 Task: Create a sub task Gather and Analyse Requirements for the task  Develop a new online tool for online customer feedback in the project ArtisanTech , assign it to team member softage.5@softage.net and update the status of the sub task to  Off Track , set the priority of the sub task to High
Action: Mouse moved to (69, 286)
Screenshot: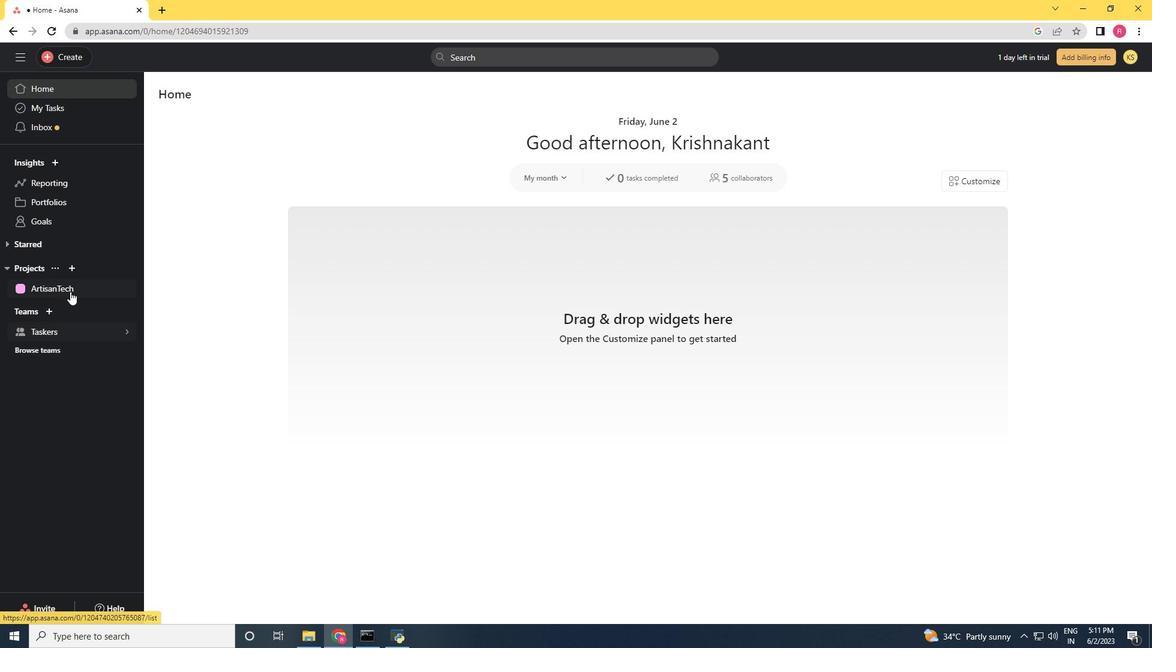
Action: Mouse pressed left at (69, 286)
Screenshot: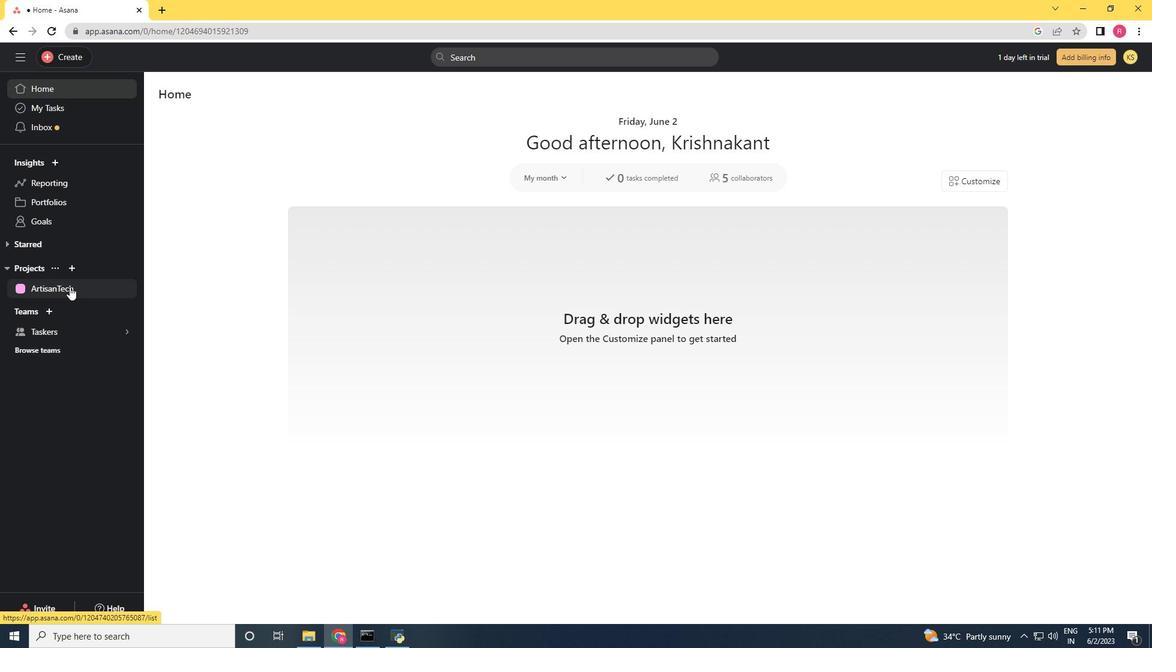 
Action: Mouse moved to (255, 364)
Screenshot: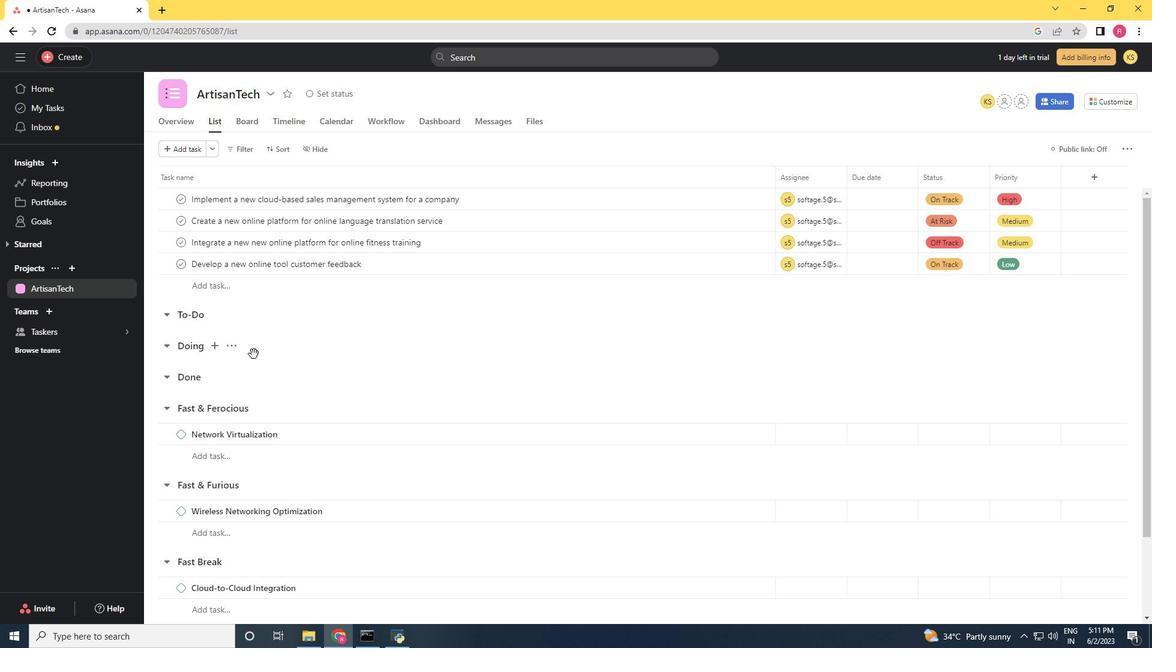 
Action: Mouse scrolled (255, 364) with delta (0, 0)
Screenshot: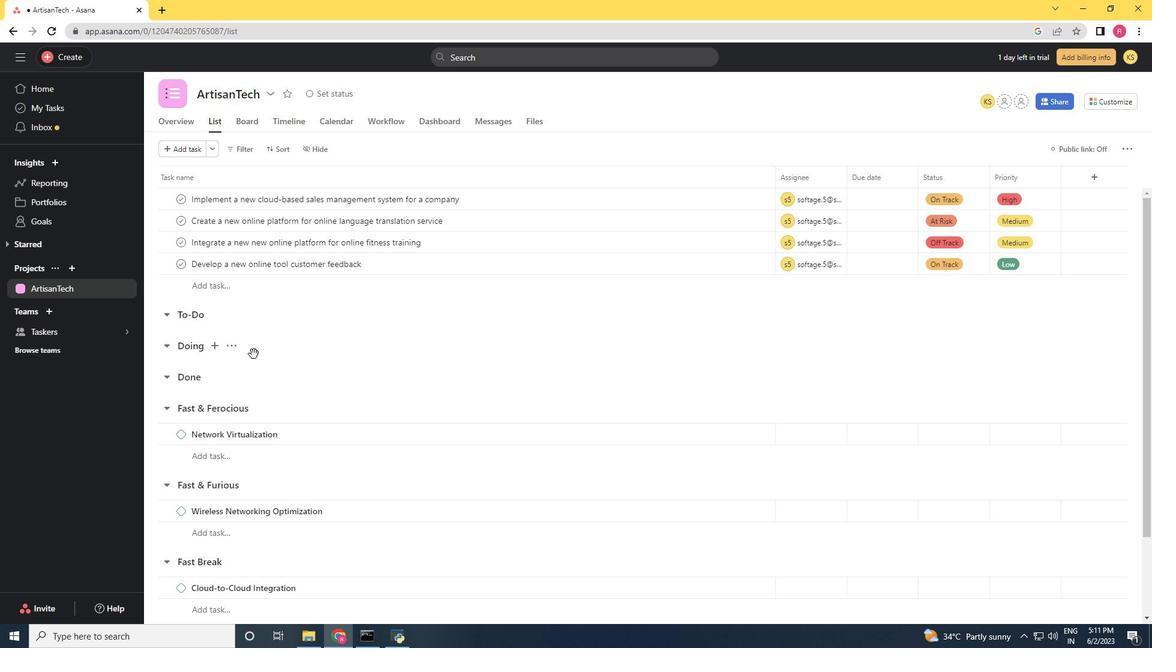 
Action: Mouse moved to (264, 381)
Screenshot: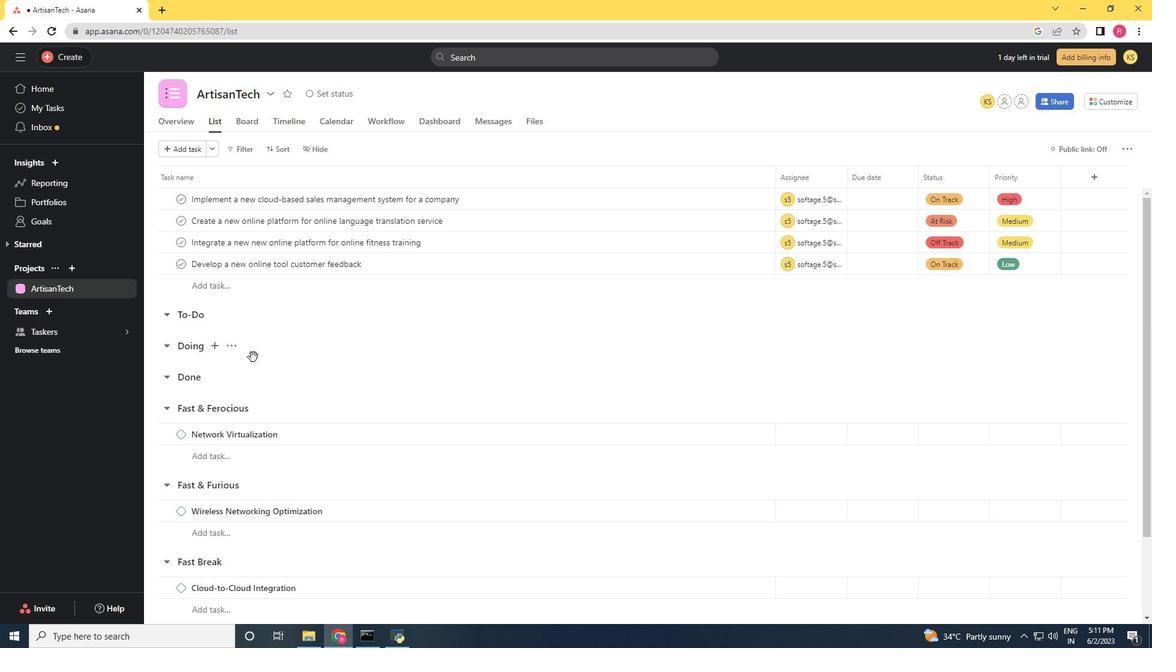 
Action: Mouse scrolled (264, 381) with delta (0, 0)
Screenshot: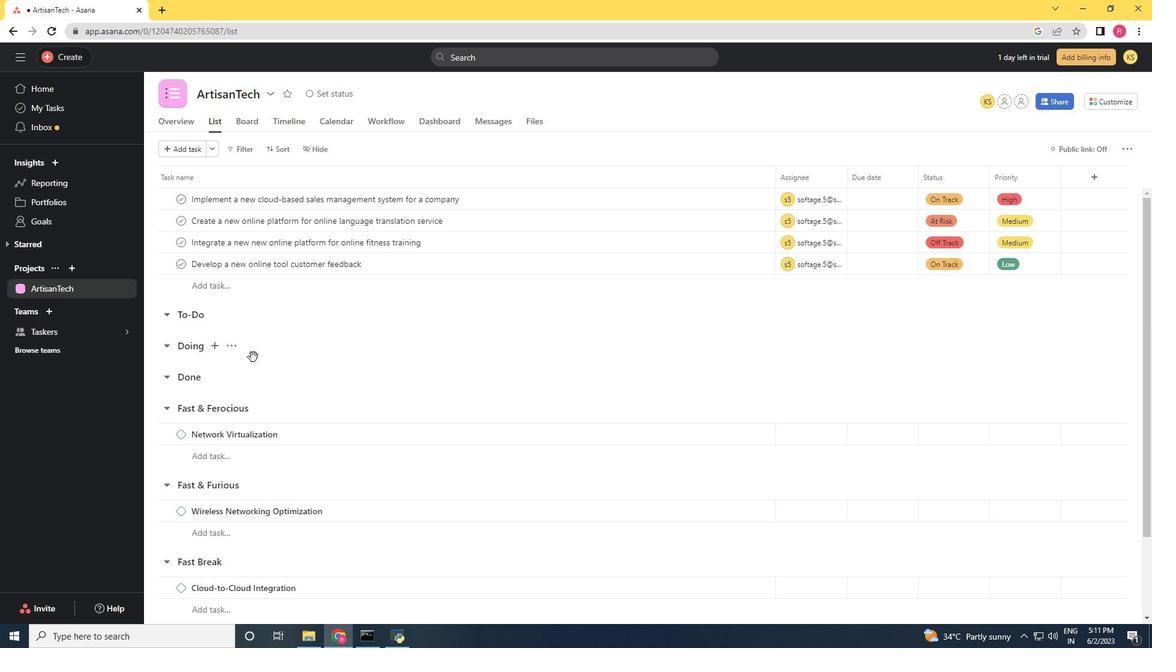 
Action: Mouse moved to (273, 396)
Screenshot: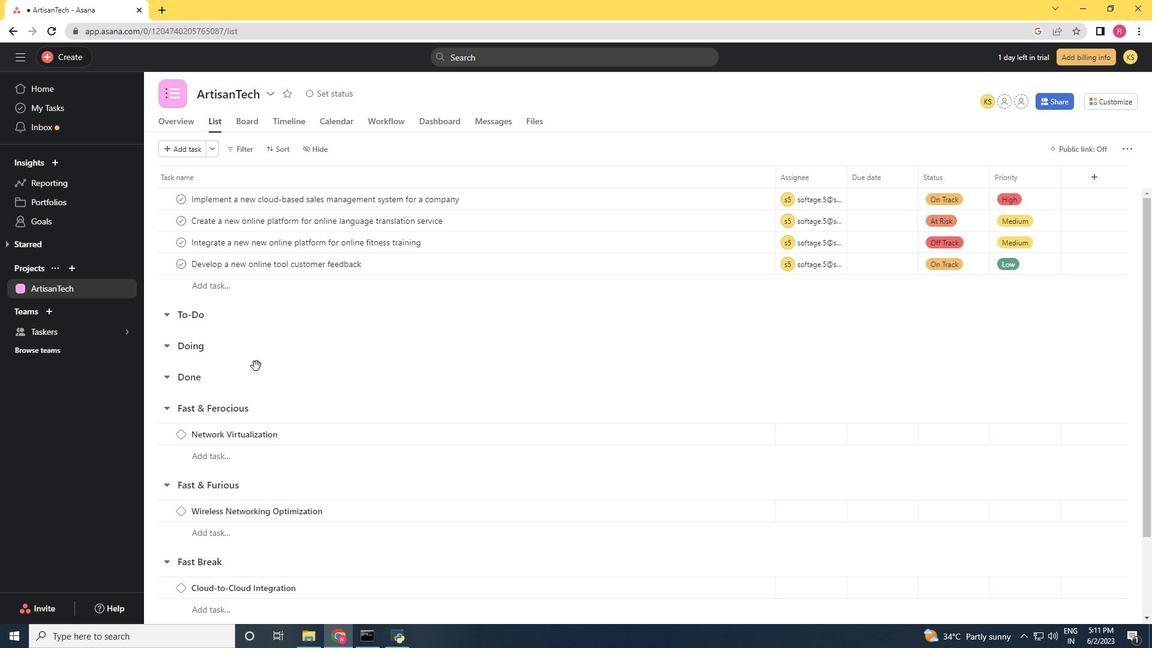 
Action: Mouse scrolled (273, 396) with delta (0, 0)
Screenshot: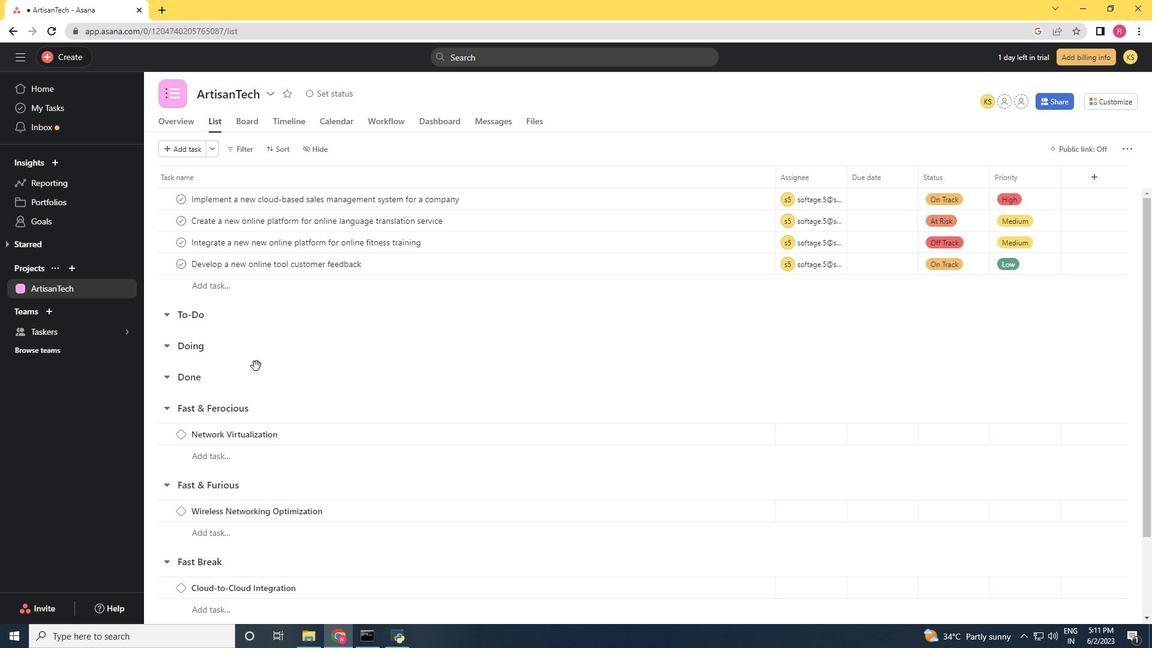 
Action: Mouse moved to (276, 405)
Screenshot: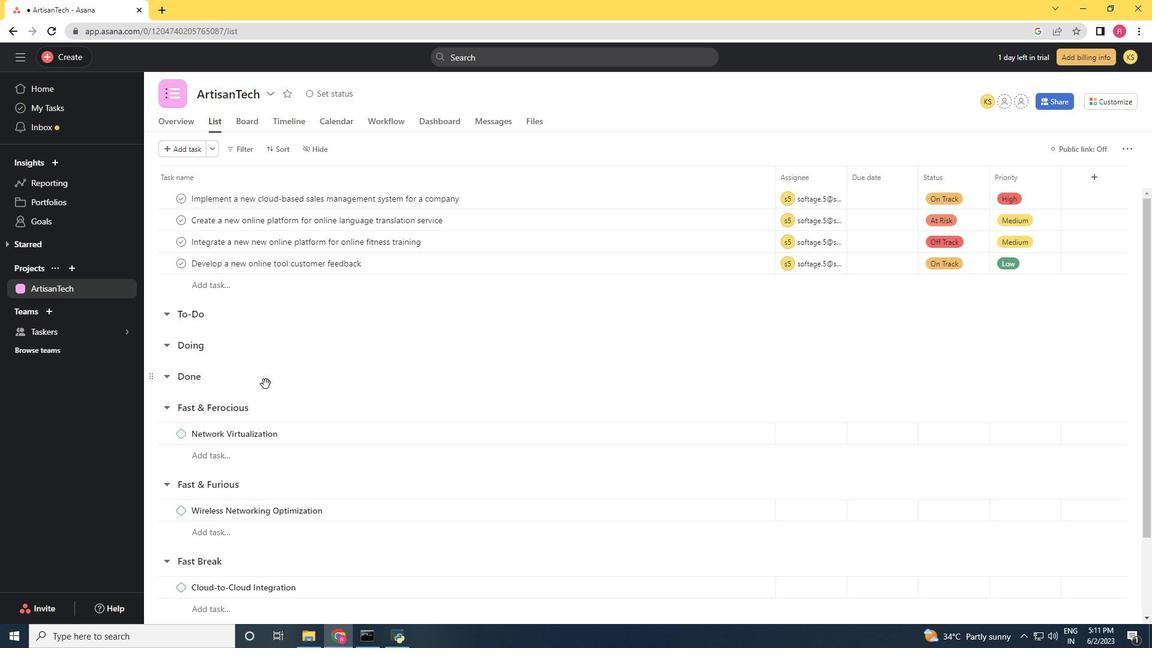 
Action: Mouse scrolled (276, 405) with delta (0, 0)
Screenshot: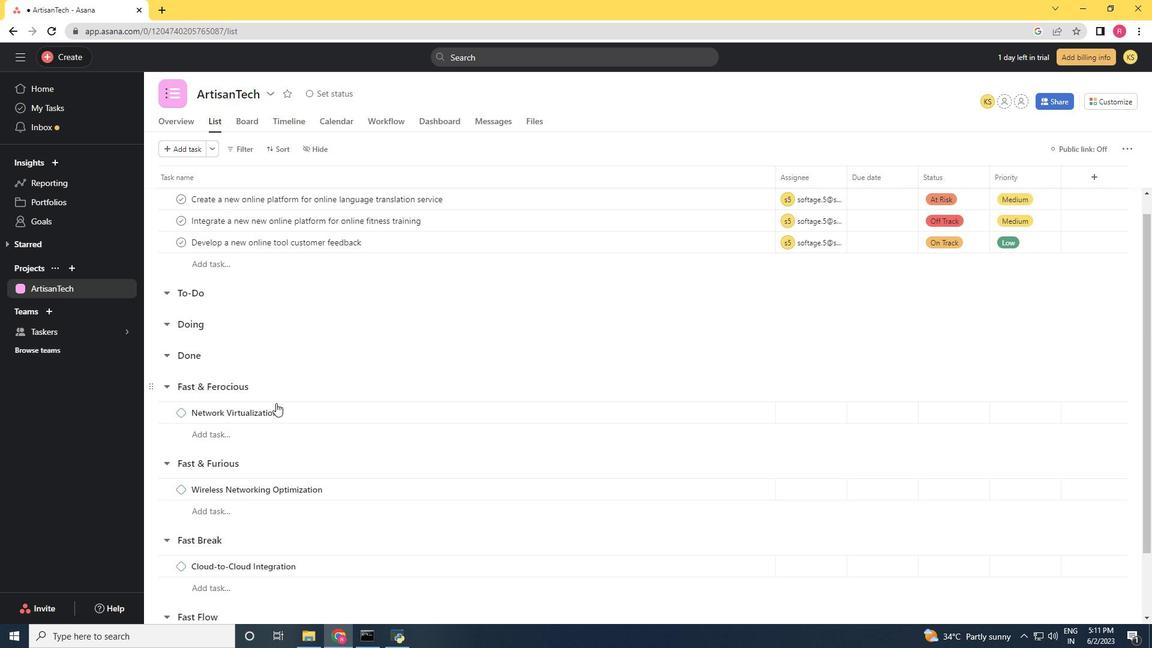 
Action: Mouse moved to (277, 412)
Screenshot: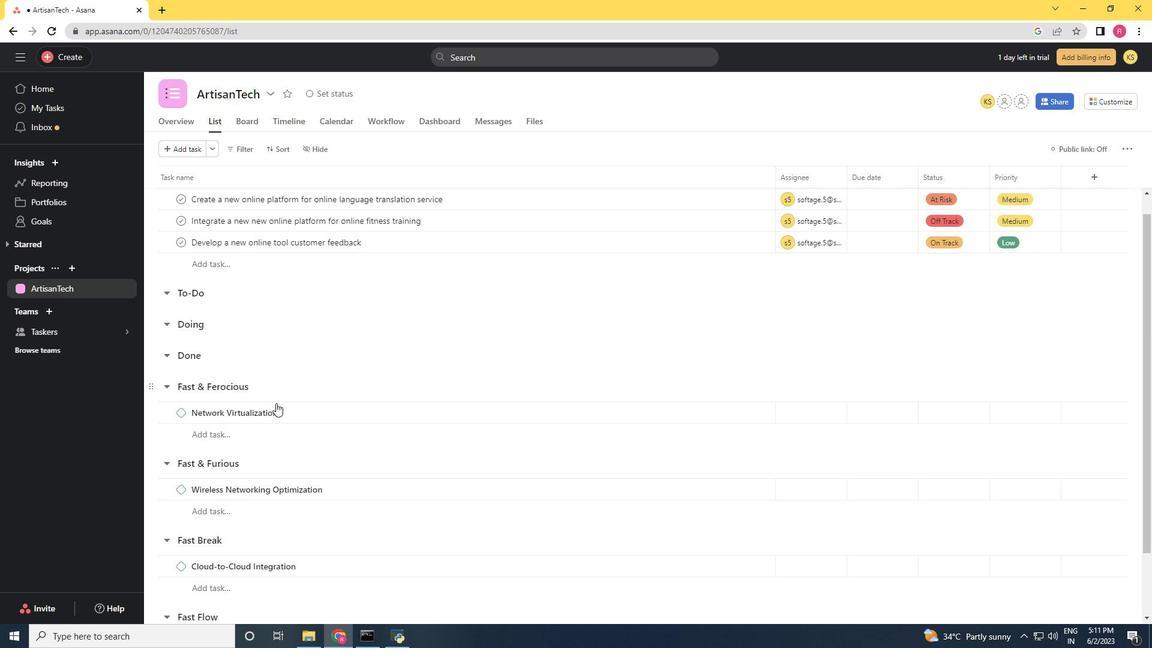 
Action: Mouse scrolled (277, 412) with delta (0, 0)
Screenshot: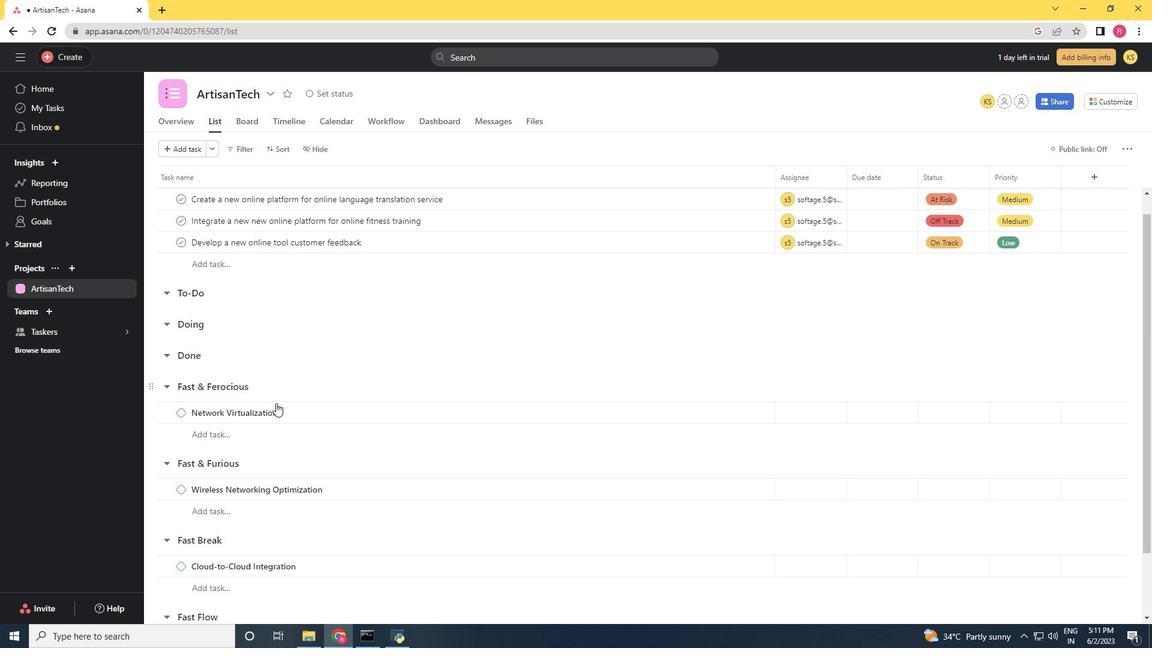 
Action: Mouse moved to (248, 470)
Screenshot: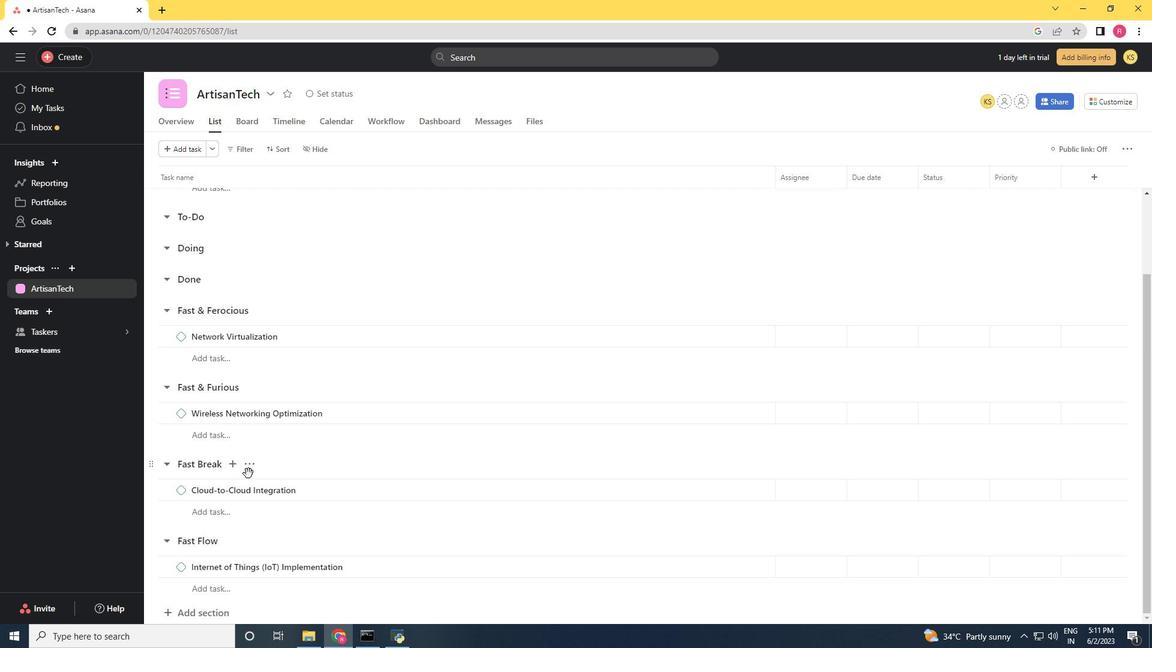 
Action: Mouse scrolled (248, 471) with delta (0, 0)
Screenshot: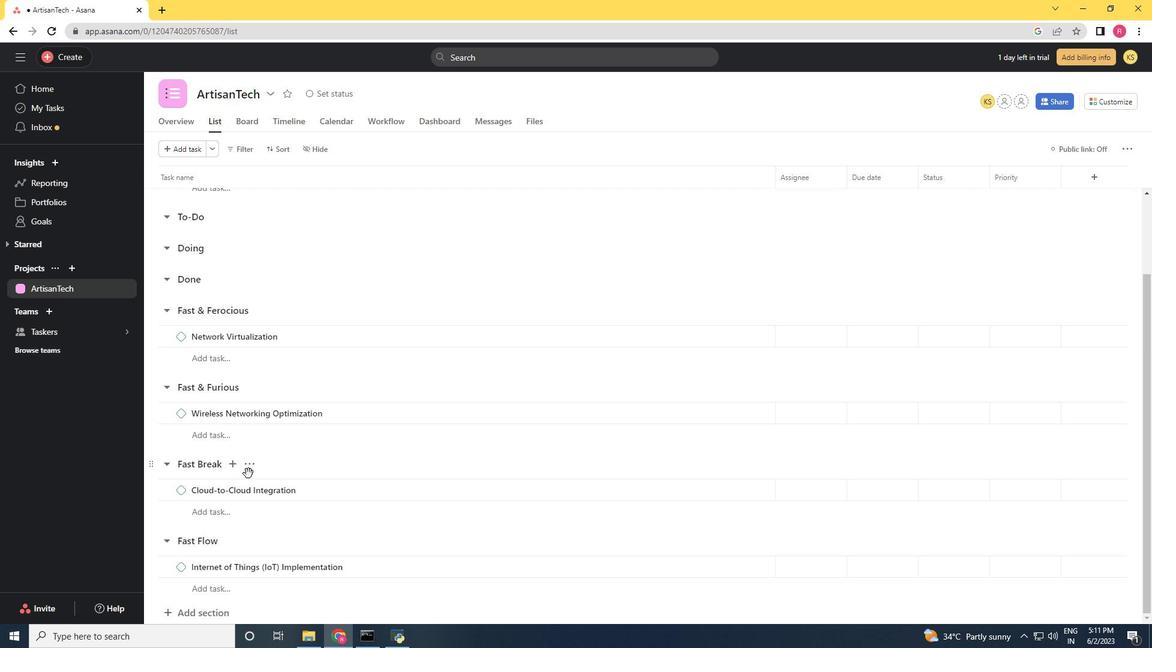 
Action: Mouse moved to (250, 465)
Screenshot: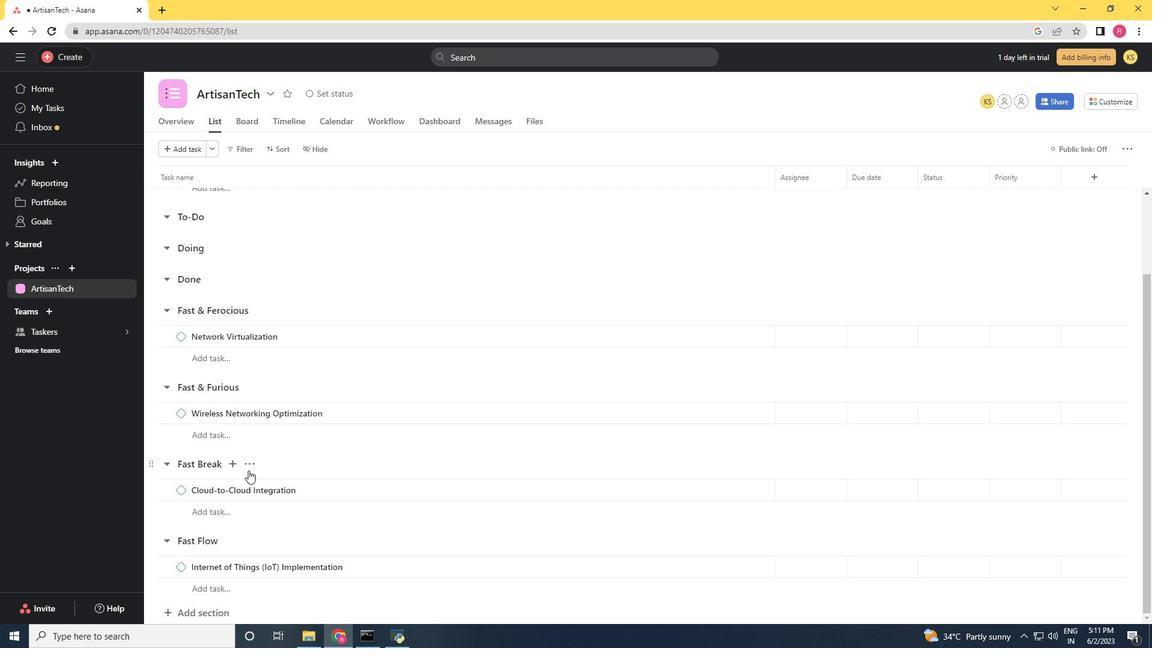 
Action: Mouse scrolled (248, 470) with delta (0, 0)
Screenshot: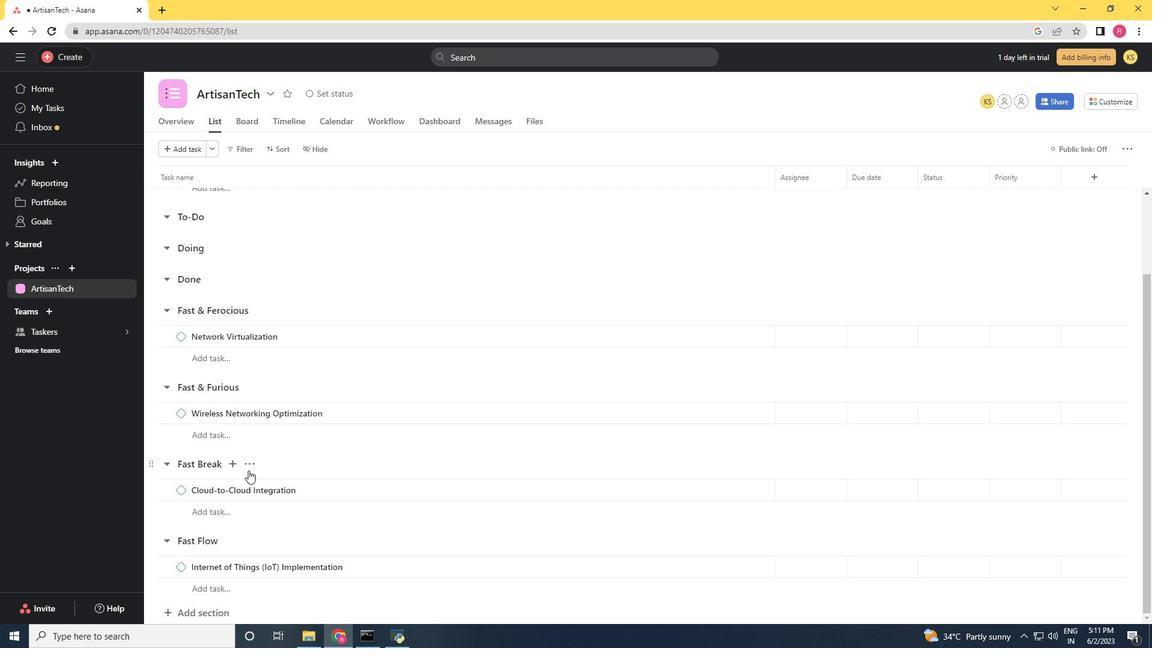 
Action: Mouse moved to (252, 459)
Screenshot: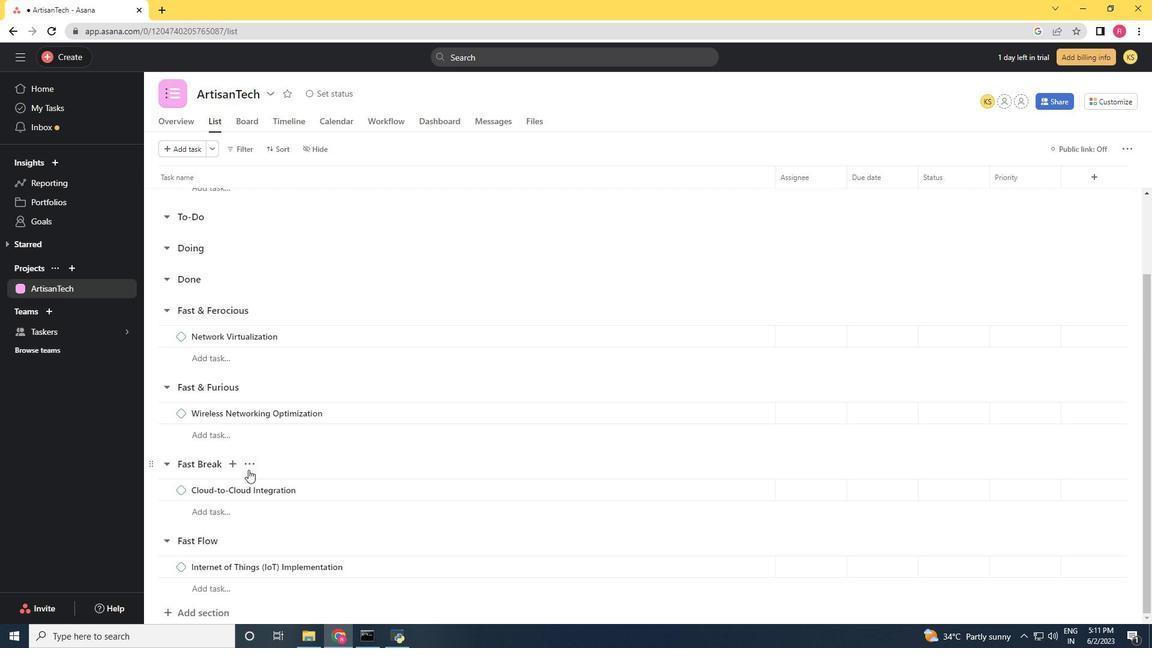 
Action: Mouse scrolled (248, 469) with delta (0, 0)
Screenshot: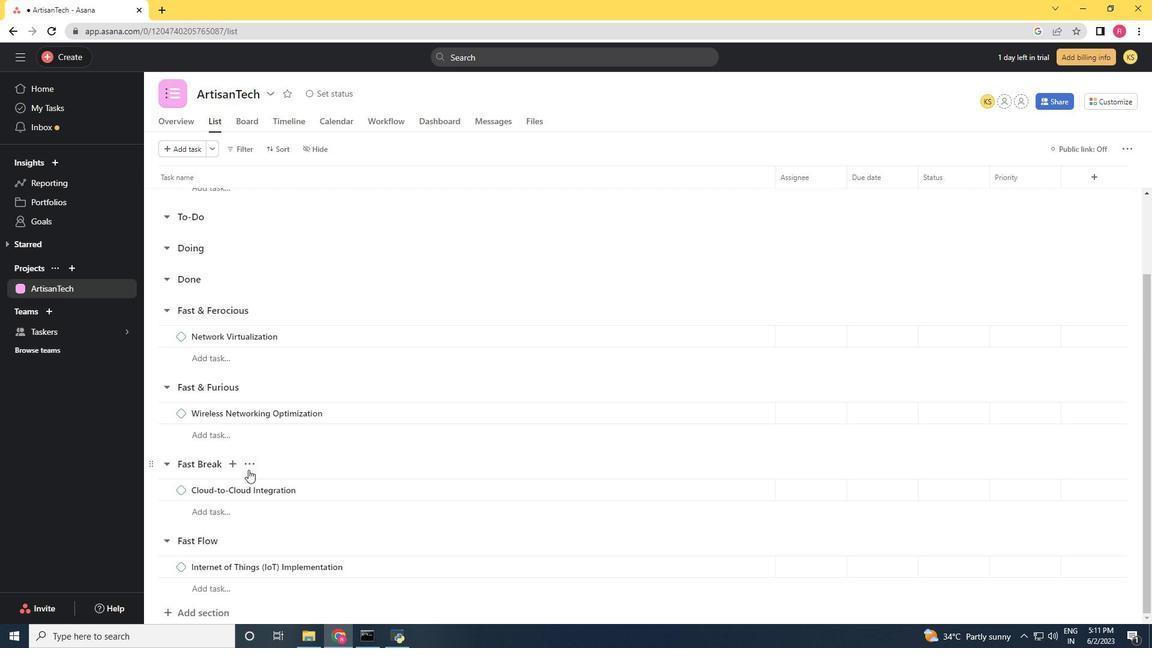 
Action: Mouse moved to (258, 450)
Screenshot: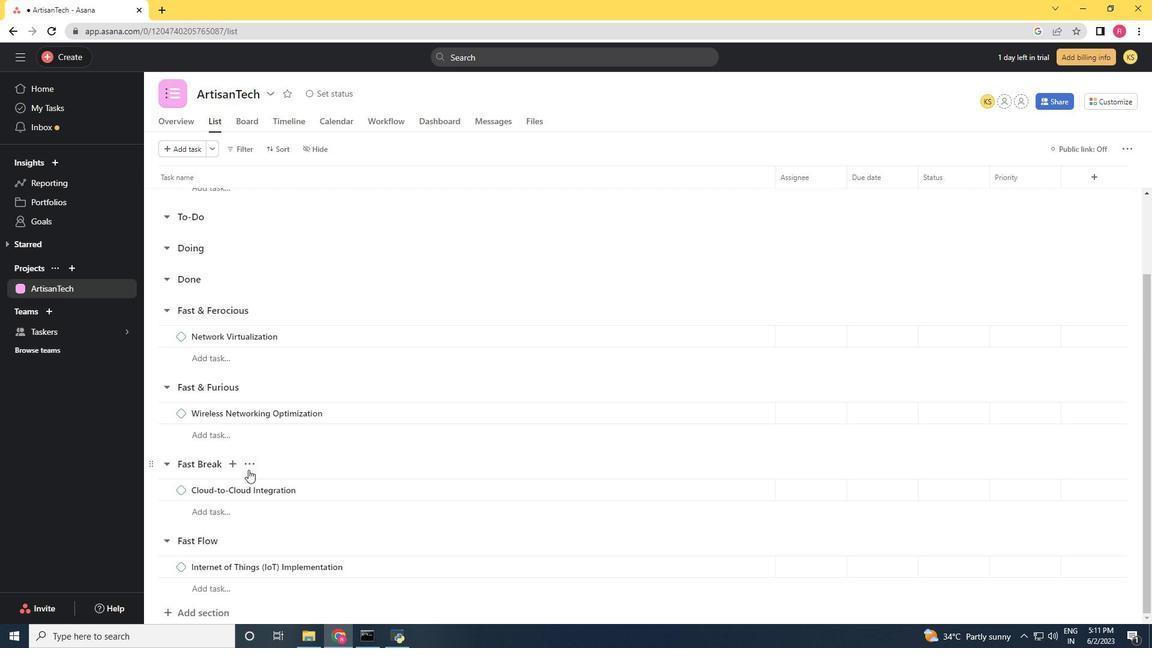
Action: Mouse scrolled (250, 465) with delta (0, 0)
Screenshot: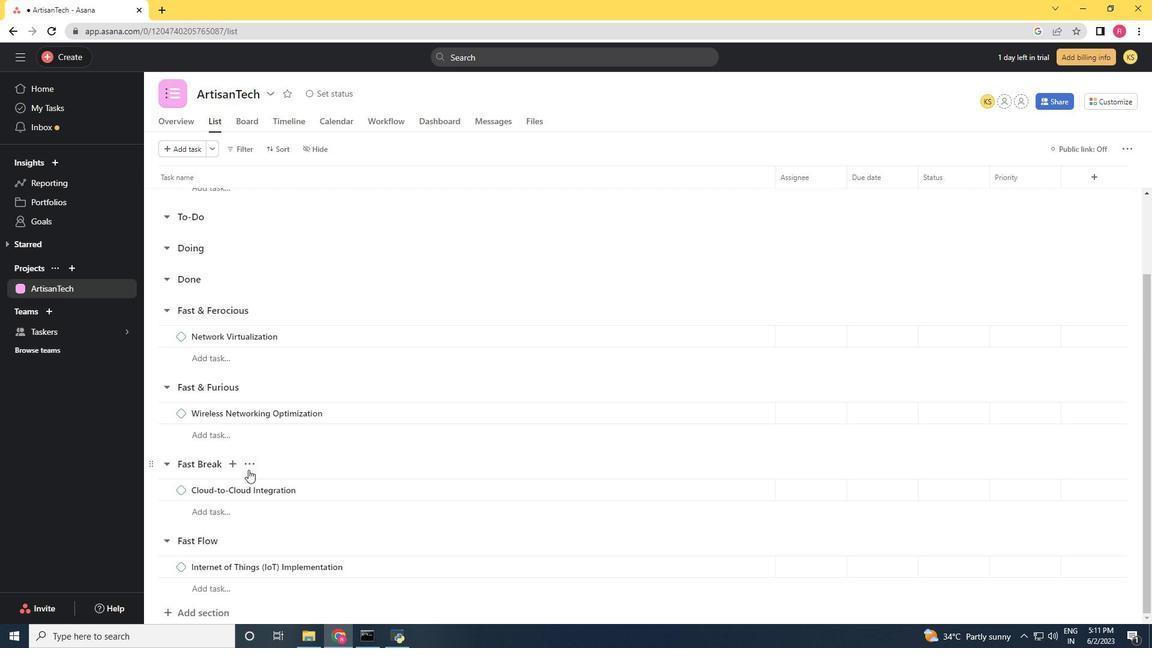 
Action: Mouse moved to (446, 270)
Screenshot: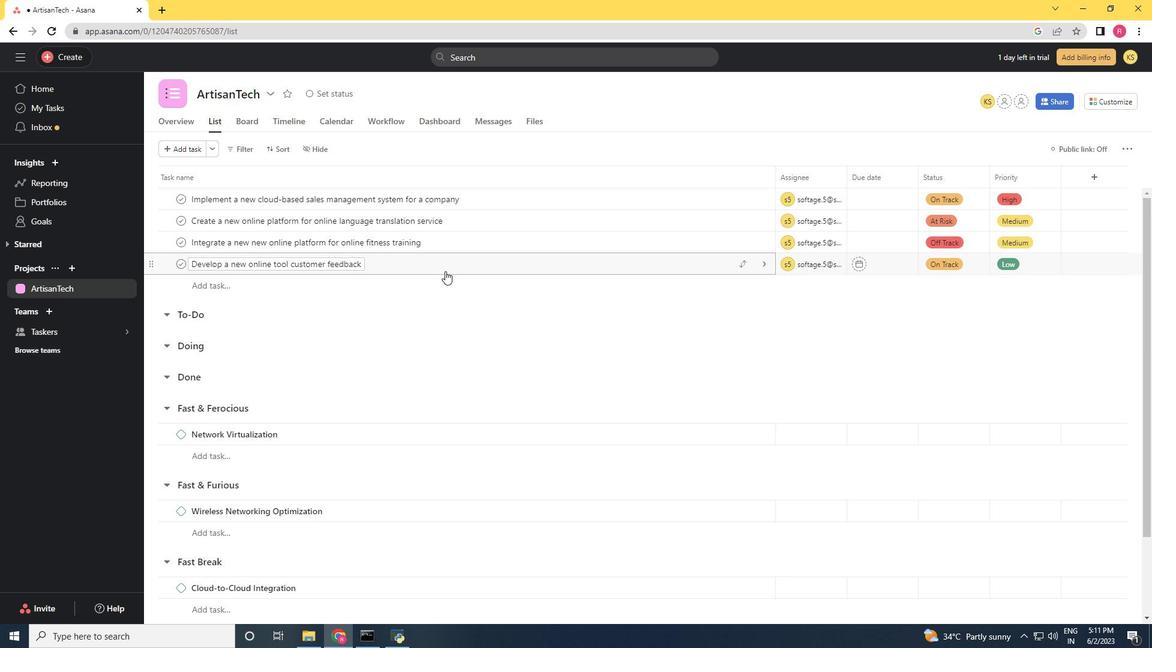 
Action: Mouse pressed left at (446, 270)
Screenshot: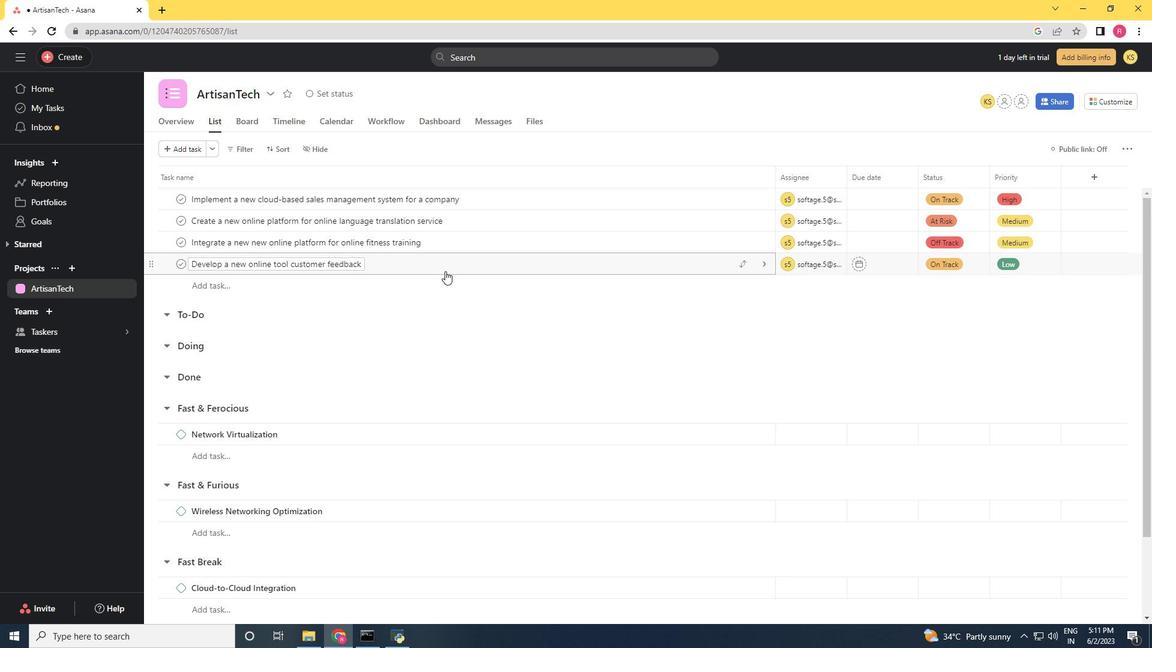 
Action: Mouse moved to (847, 372)
Screenshot: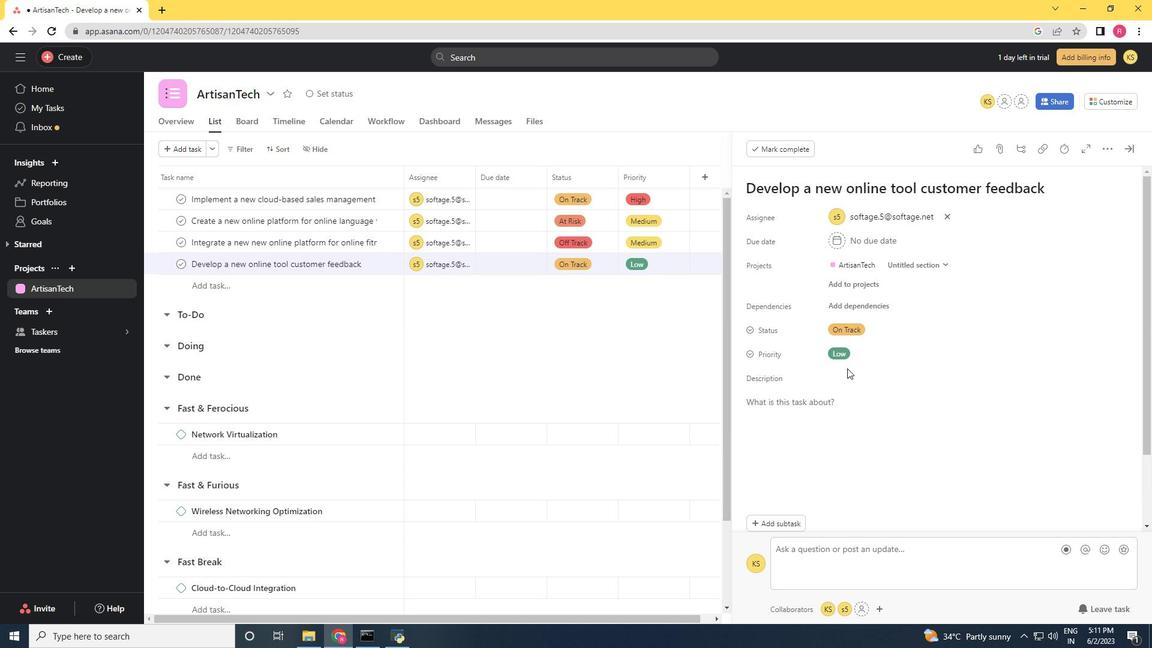 
Action: Mouse scrolled (847, 372) with delta (0, 0)
Screenshot: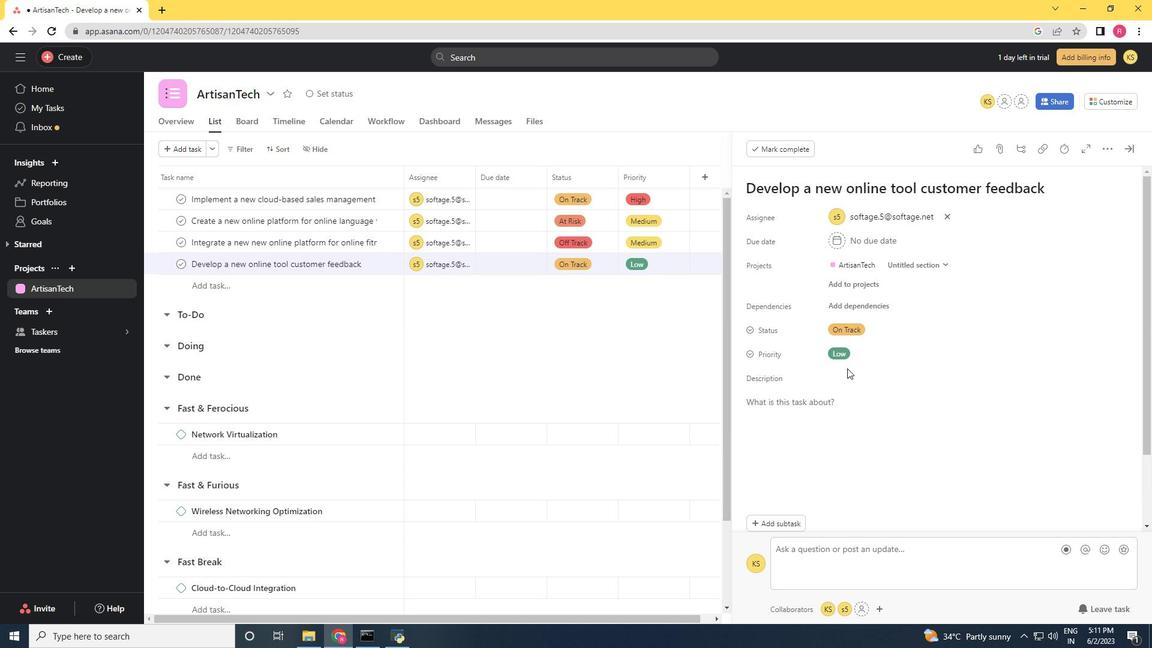 
Action: Mouse moved to (847, 373)
Screenshot: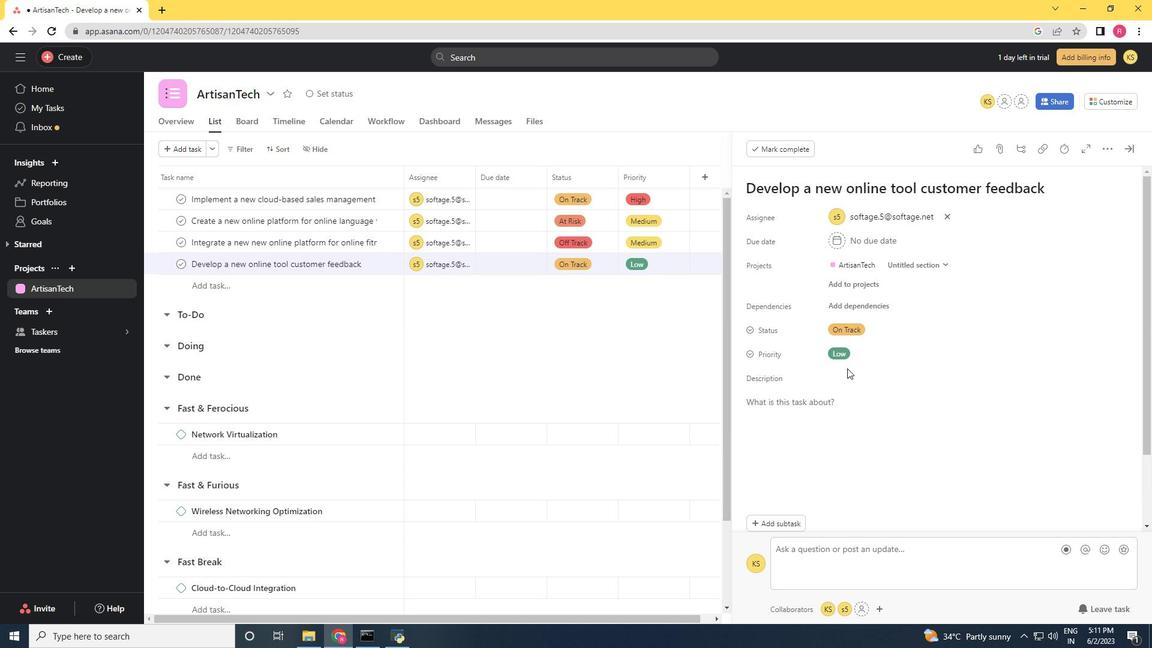 
Action: Mouse scrolled (847, 372) with delta (0, 0)
Screenshot: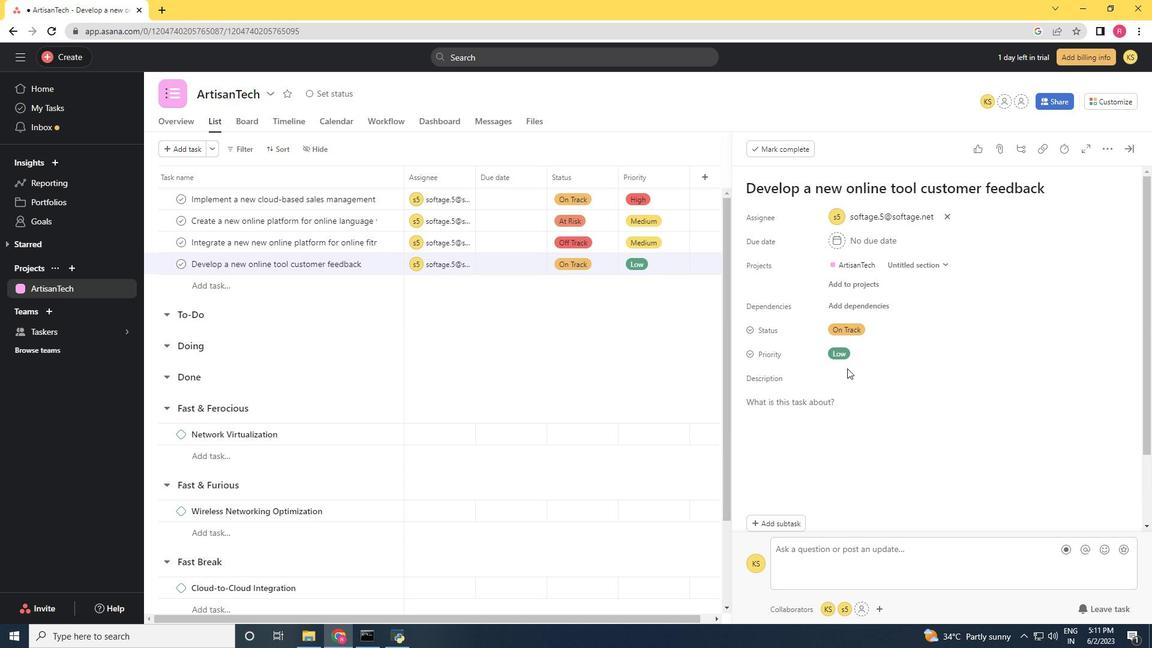 
Action: Mouse scrolled (847, 372) with delta (0, 0)
Screenshot: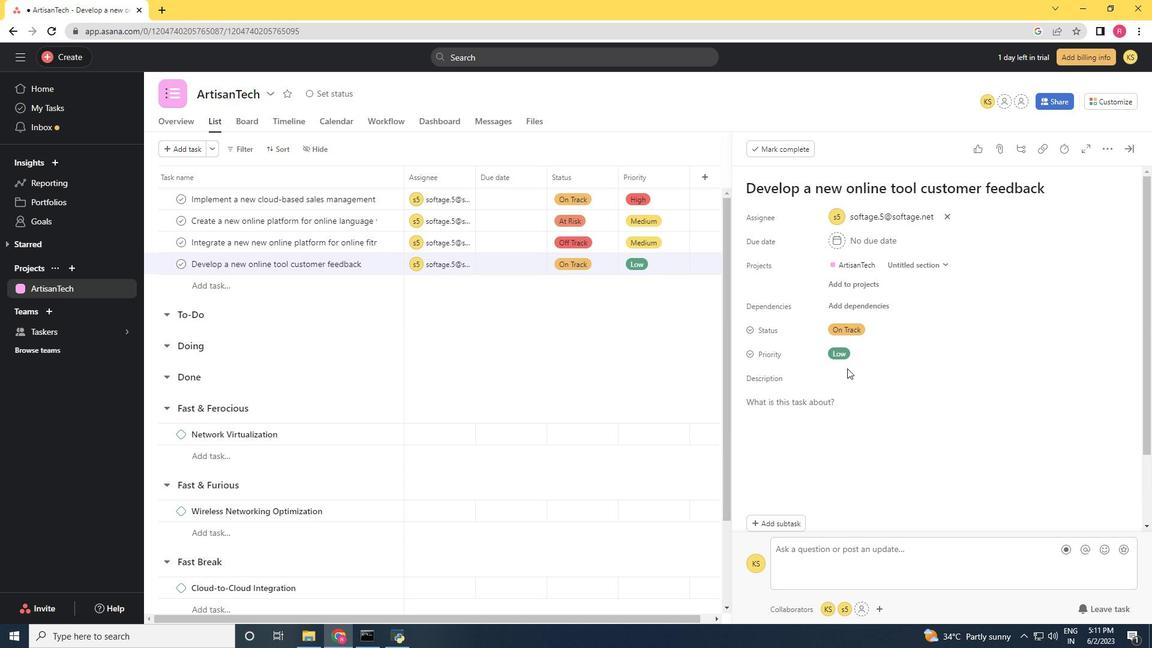 
Action: Mouse scrolled (847, 372) with delta (0, 0)
Screenshot: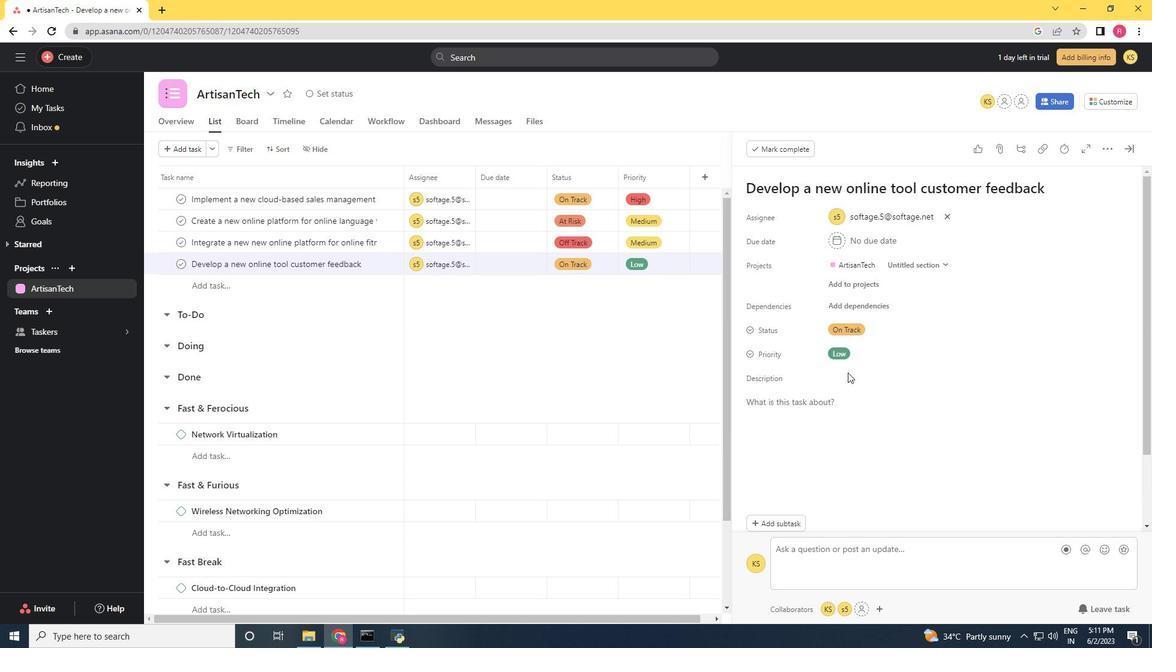 
Action: Mouse moved to (791, 438)
Screenshot: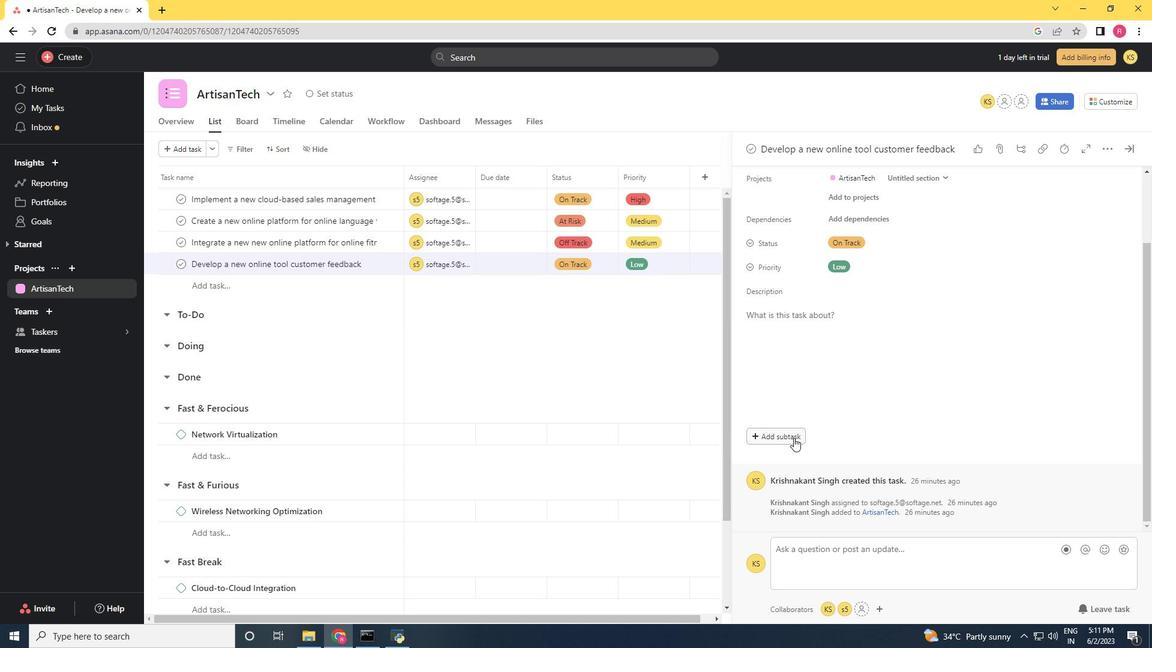 
Action: Mouse pressed left at (791, 438)
Screenshot: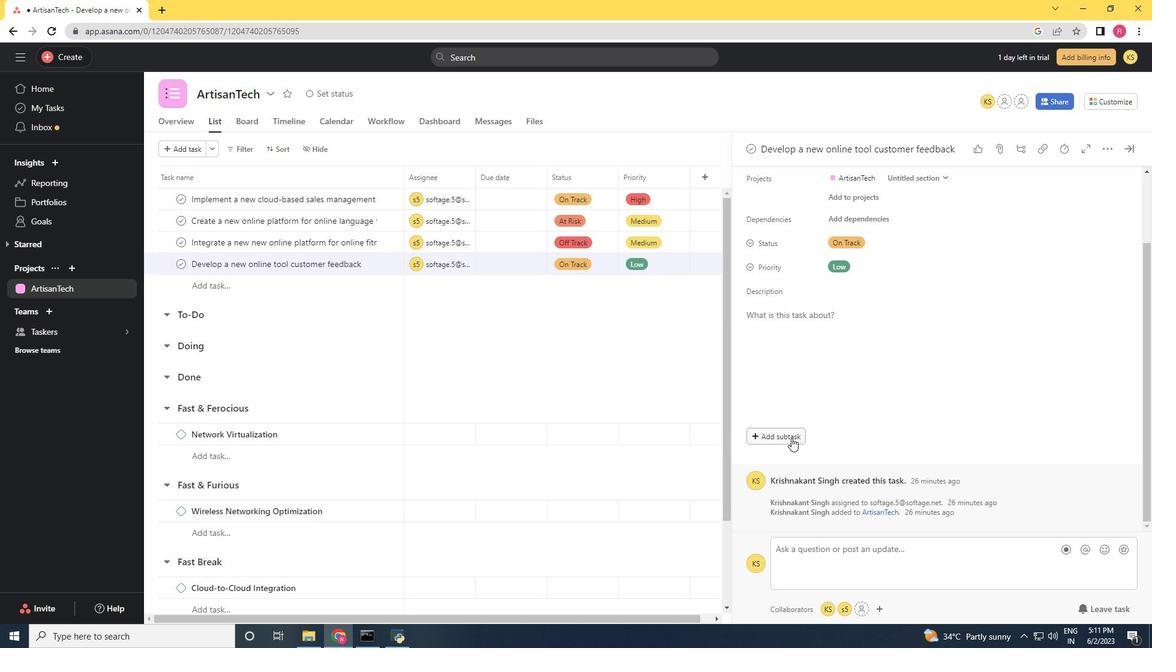 
Action: Mouse moved to (763, 429)
Screenshot: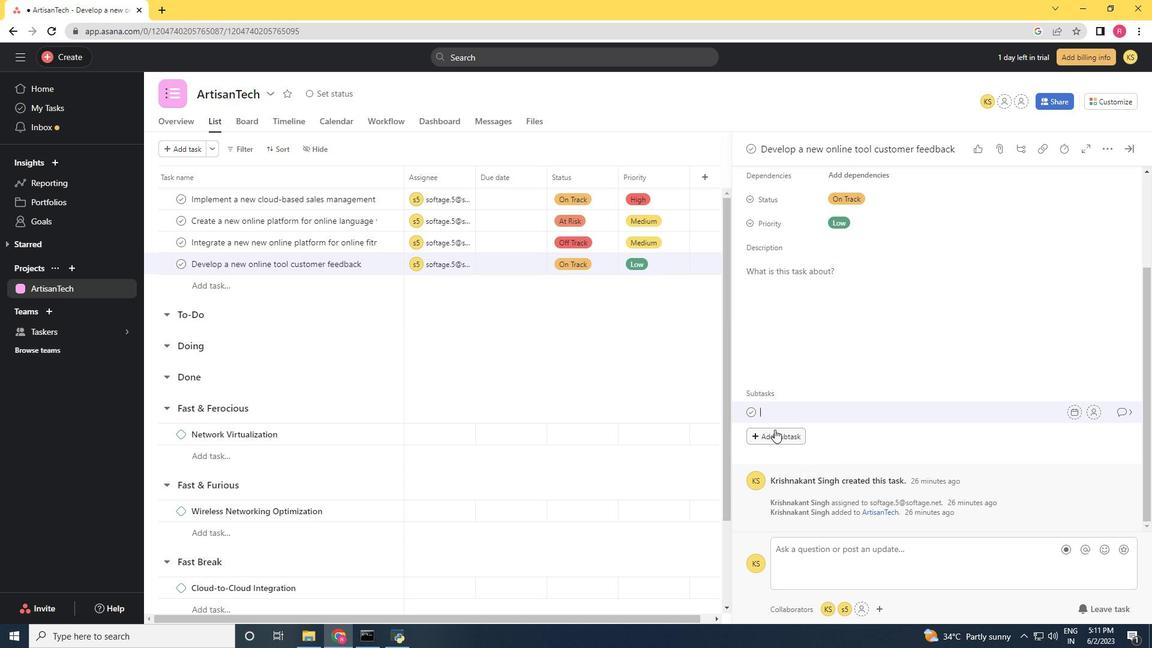 
Action: Key pressed <Key.shift>Gather<Key.space>and<Key.space><Key.shift><Key.shift><Key.shift>Analyse<Key.space><Key.shift>Requirements
Screenshot: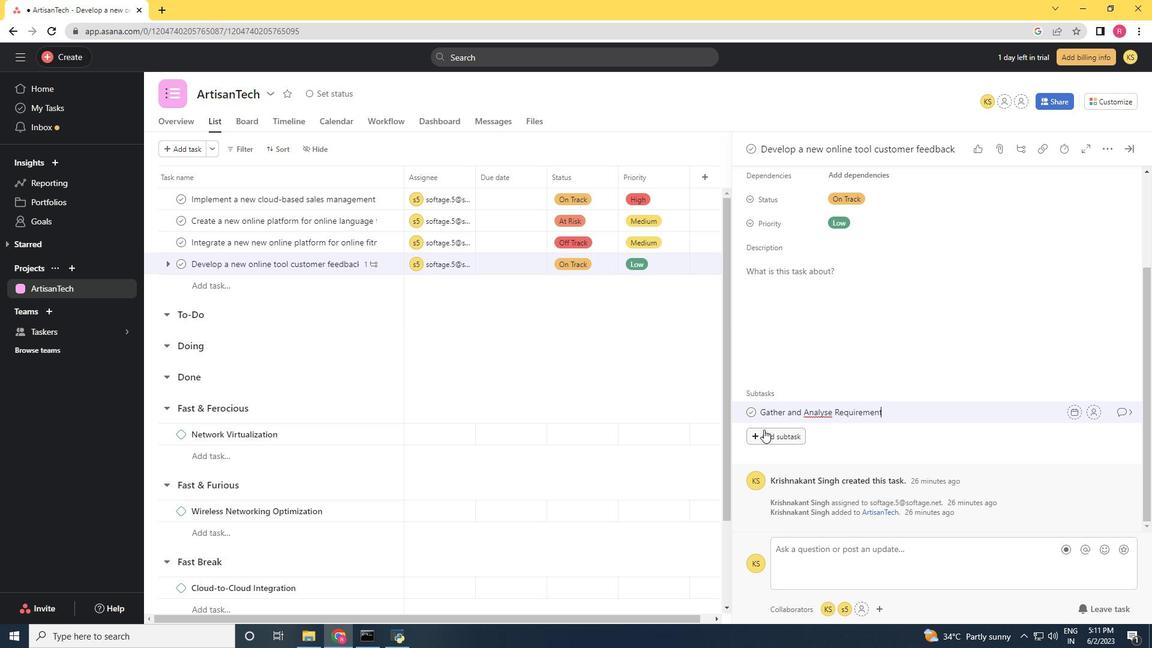 
Action: Mouse moved to (1091, 414)
Screenshot: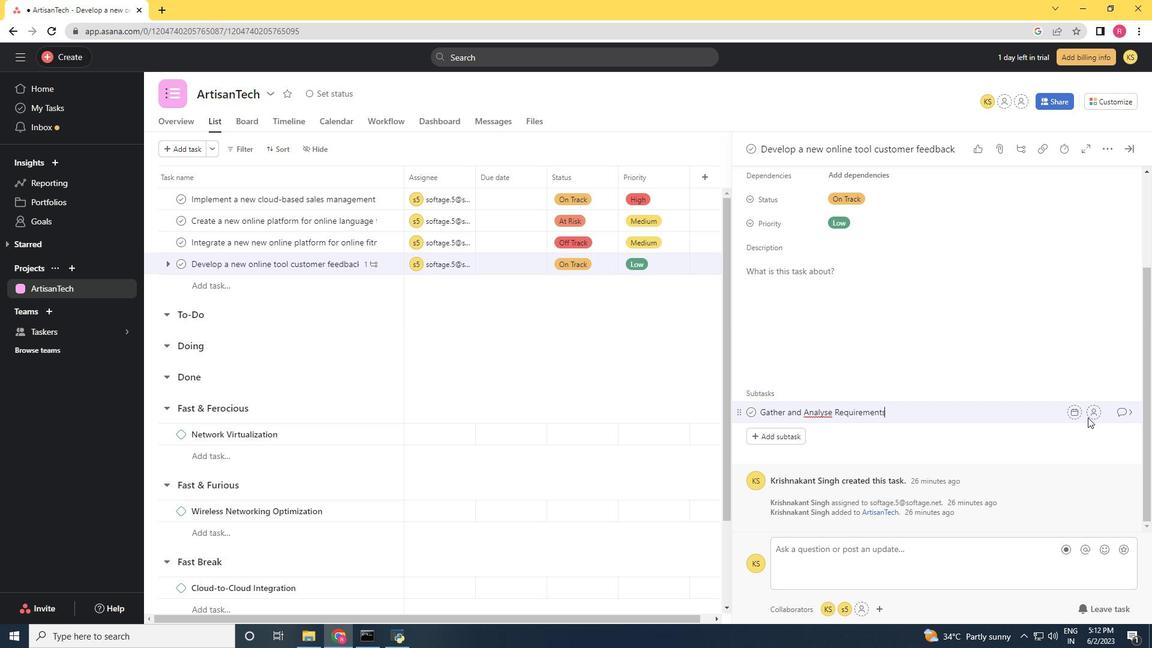 
Action: Mouse pressed left at (1091, 414)
Screenshot: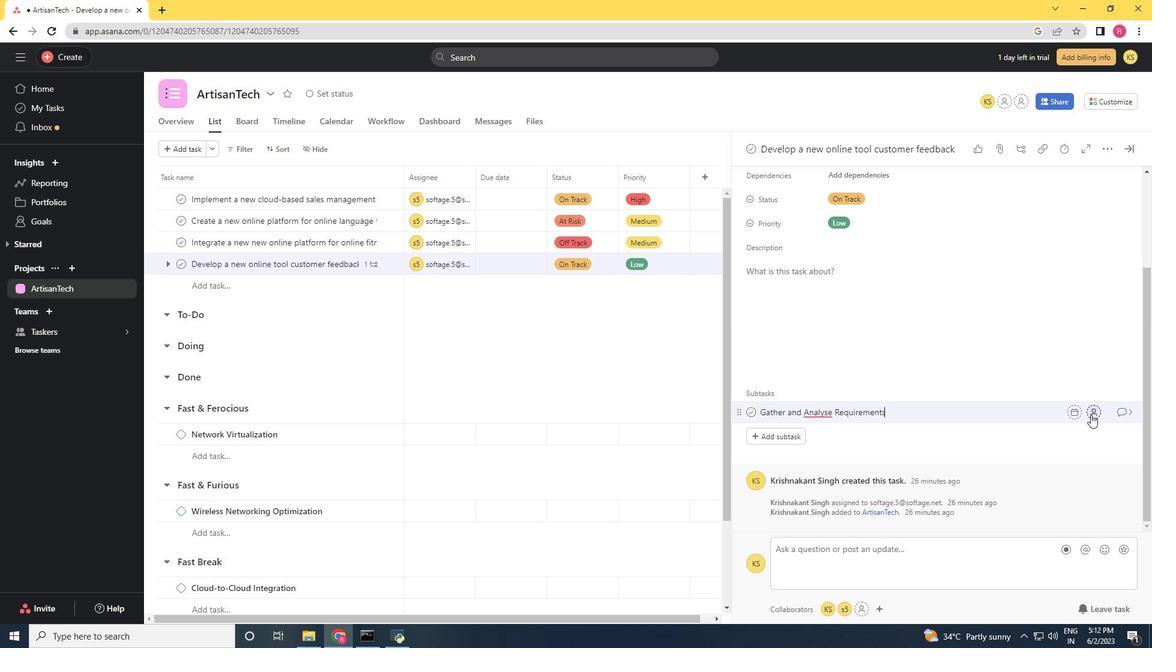 
Action: Mouse moved to (640, 379)
Screenshot: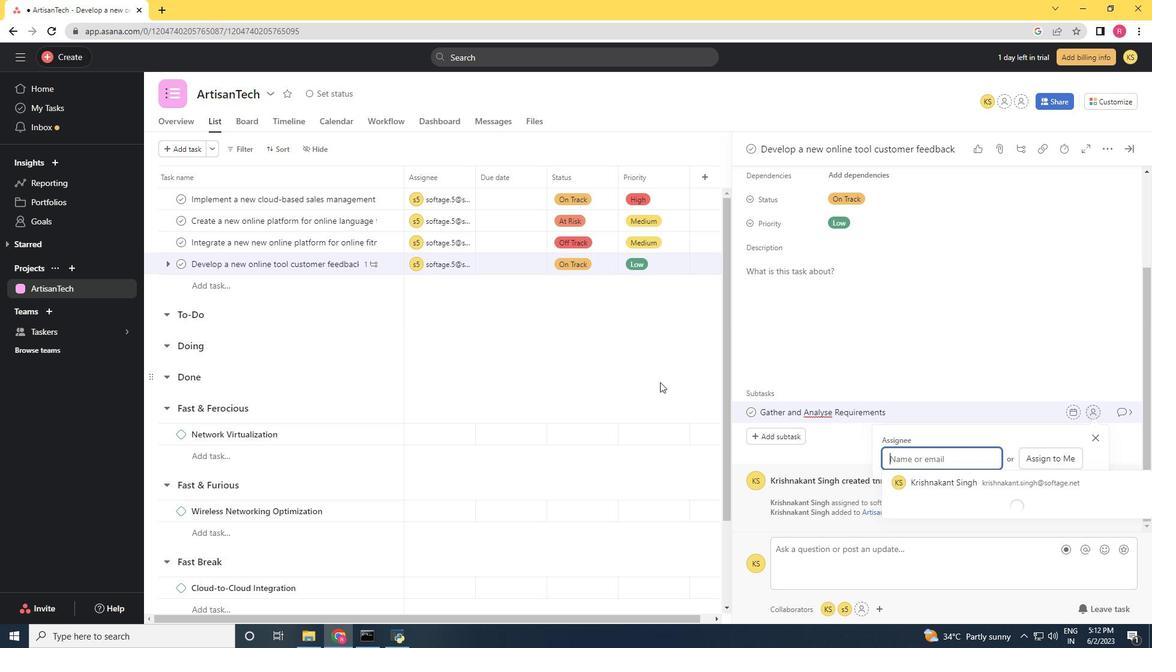 
Action: Key pressed softage.5<Key.shift>@softage.net
Screenshot: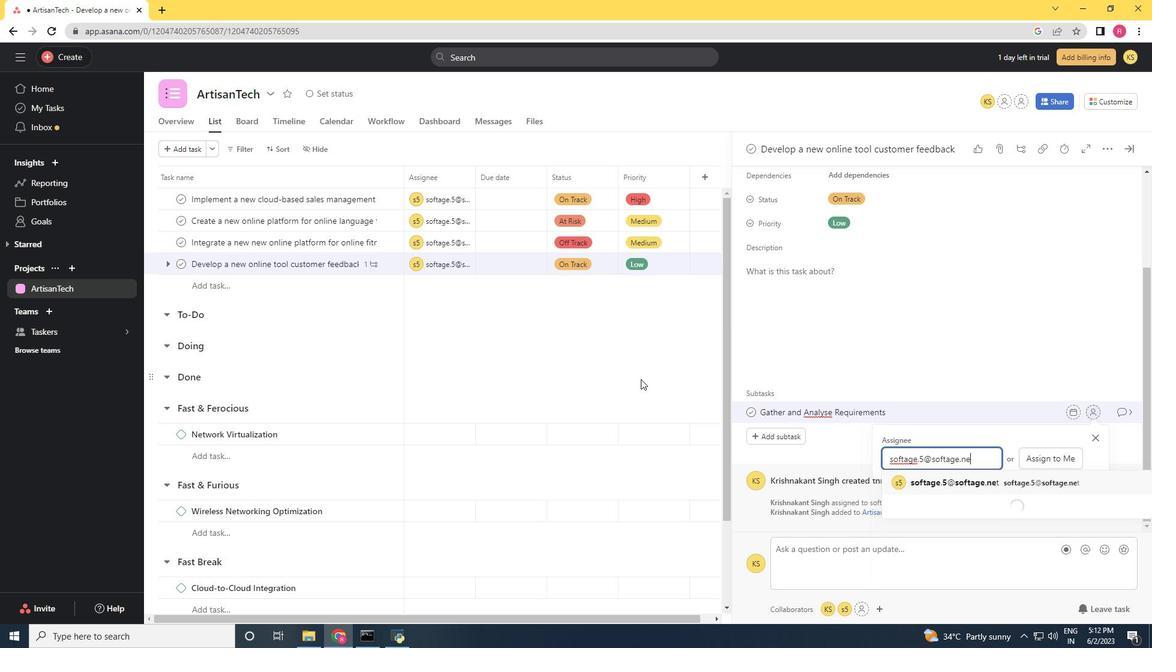 
Action: Mouse moved to (914, 481)
Screenshot: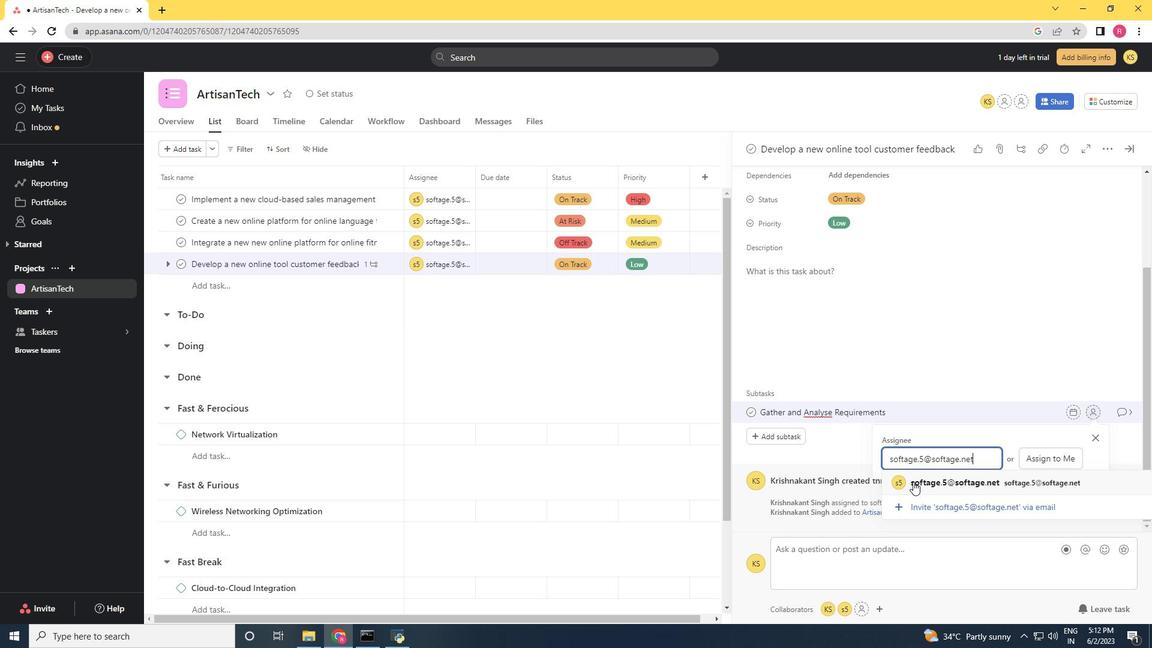 
Action: Mouse pressed left at (914, 481)
Screenshot: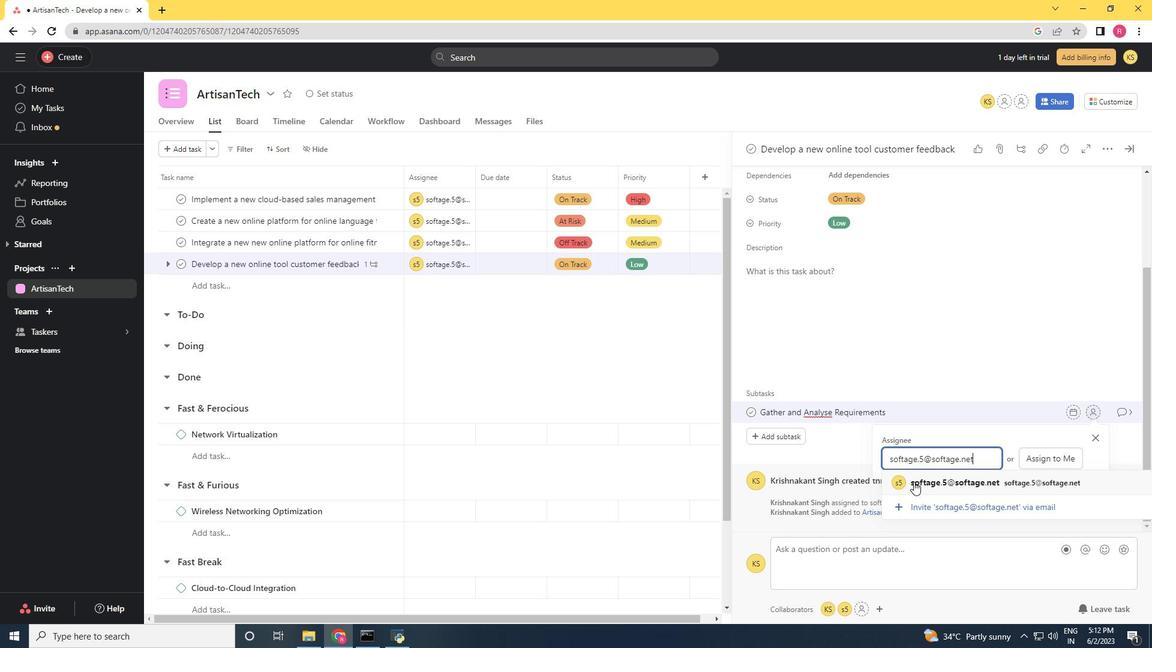 
Action: Mouse moved to (1129, 414)
Screenshot: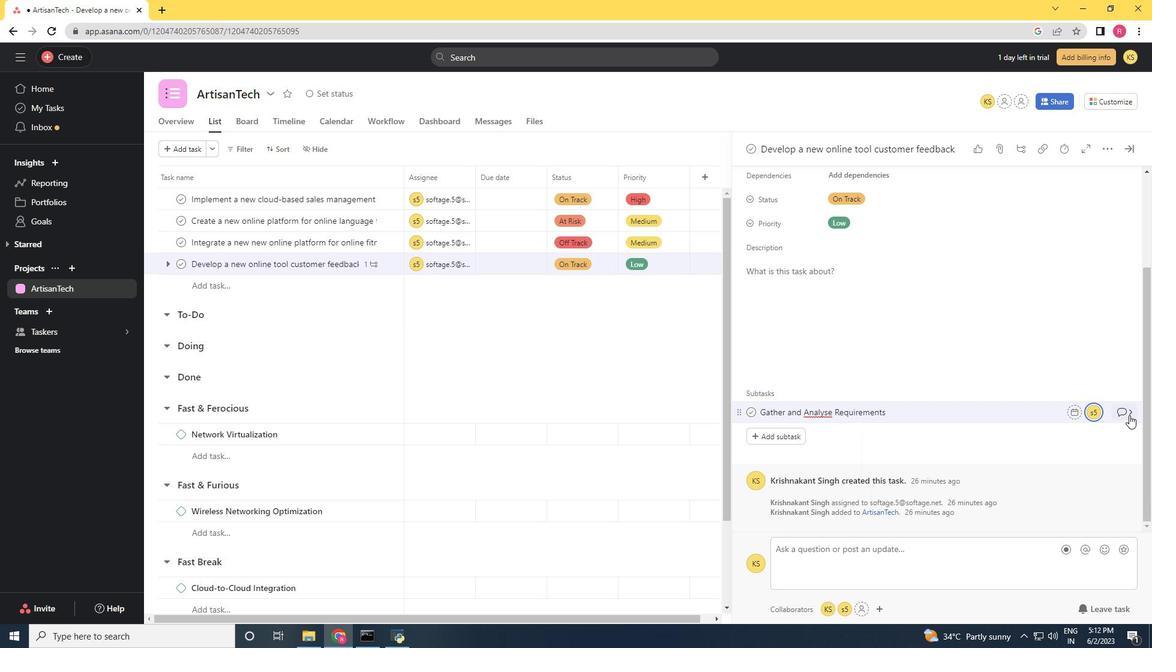 
Action: Mouse pressed left at (1129, 414)
Screenshot: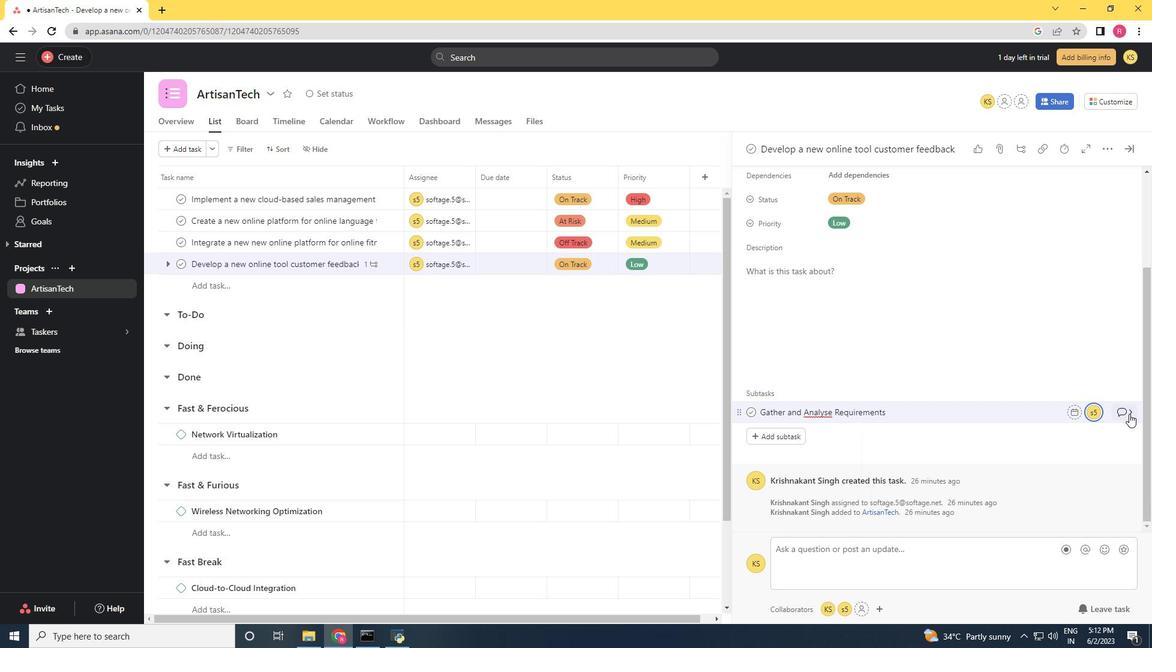 
Action: Mouse moved to (805, 319)
Screenshot: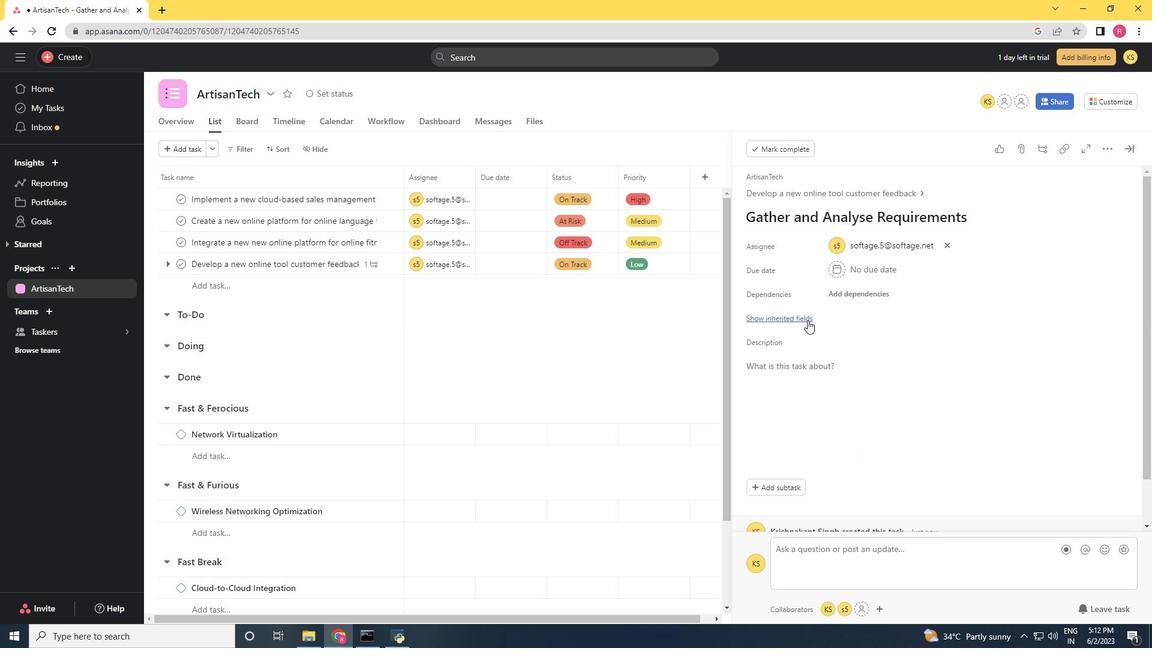 
Action: Mouse pressed left at (805, 319)
Screenshot: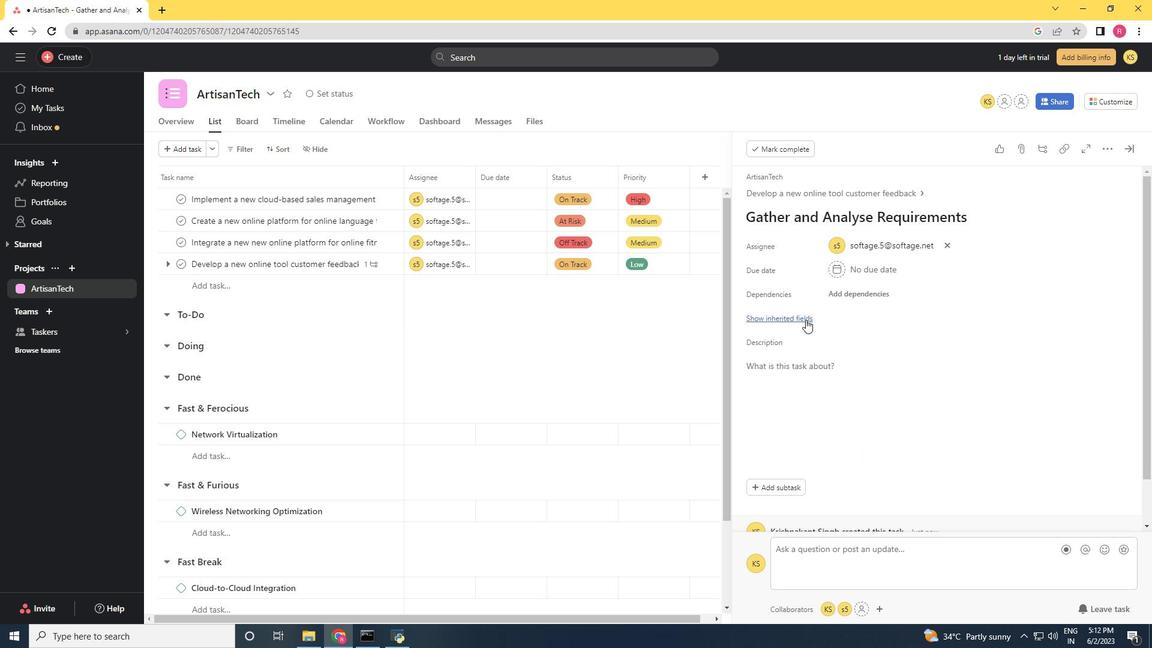 
Action: Mouse moved to (850, 333)
Screenshot: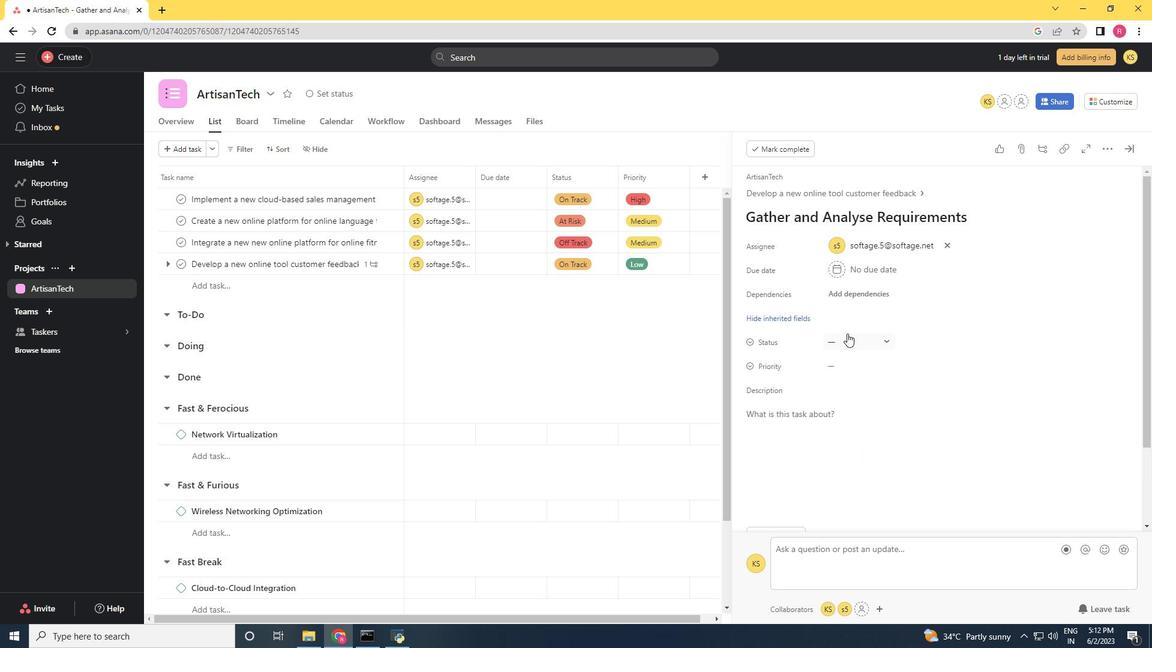 
Action: Mouse pressed left at (850, 333)
Screenshot: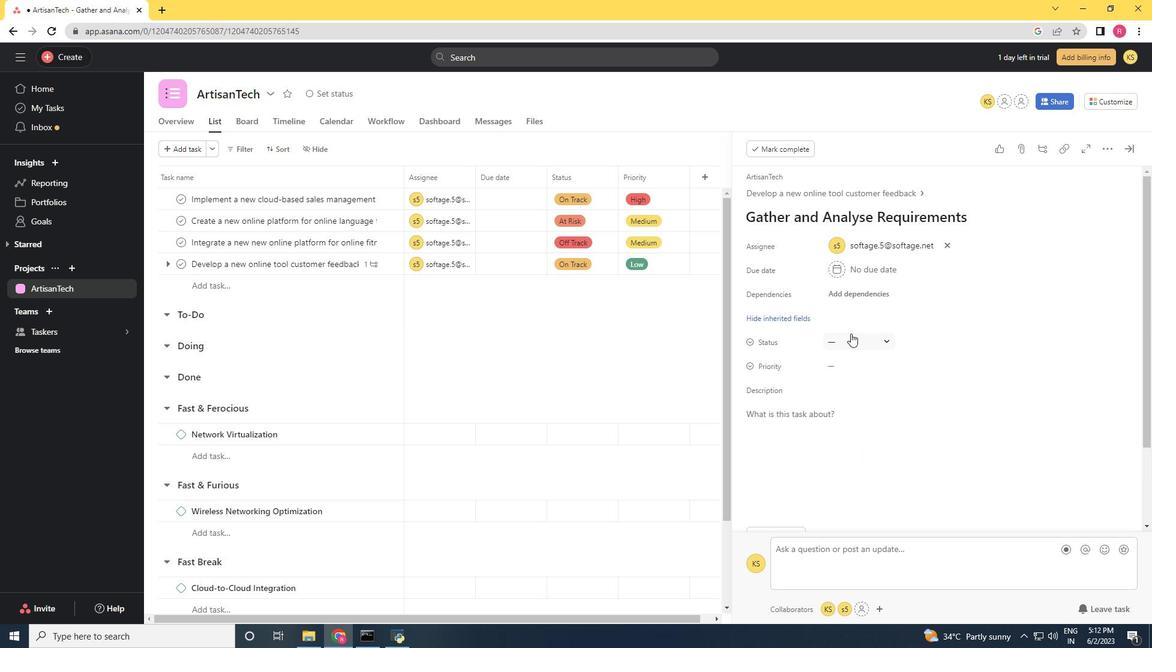 
Action: Mouse moved to (892, 411)
Screenshot: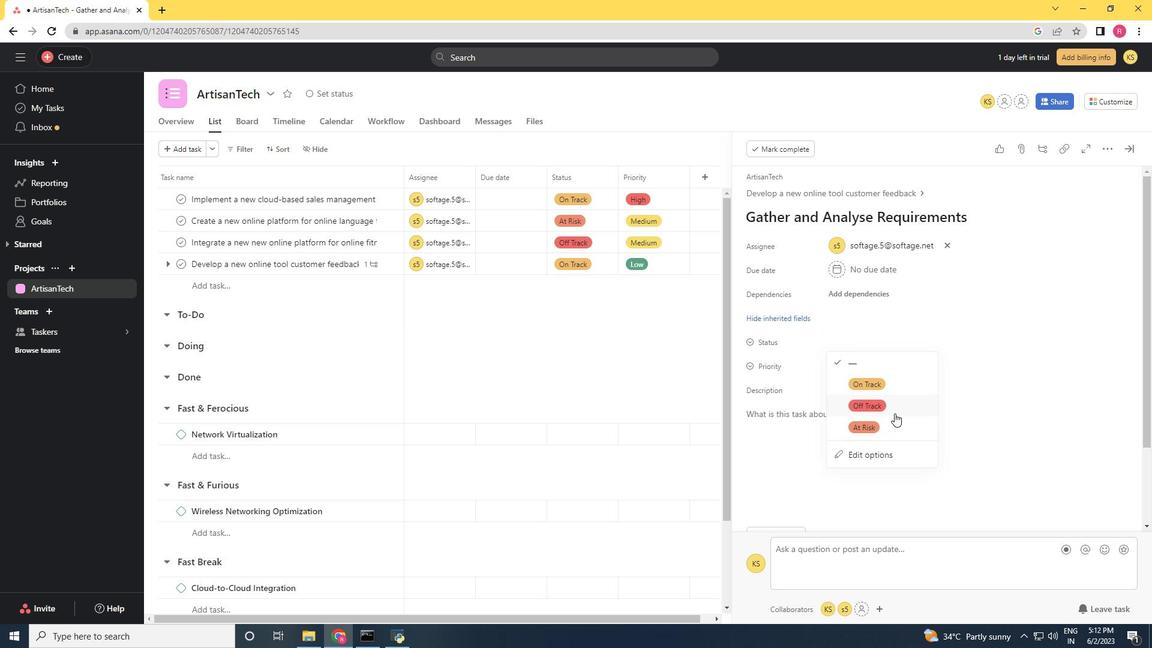 
Action: Mouse pressed left at (892, 411)
Screenshot: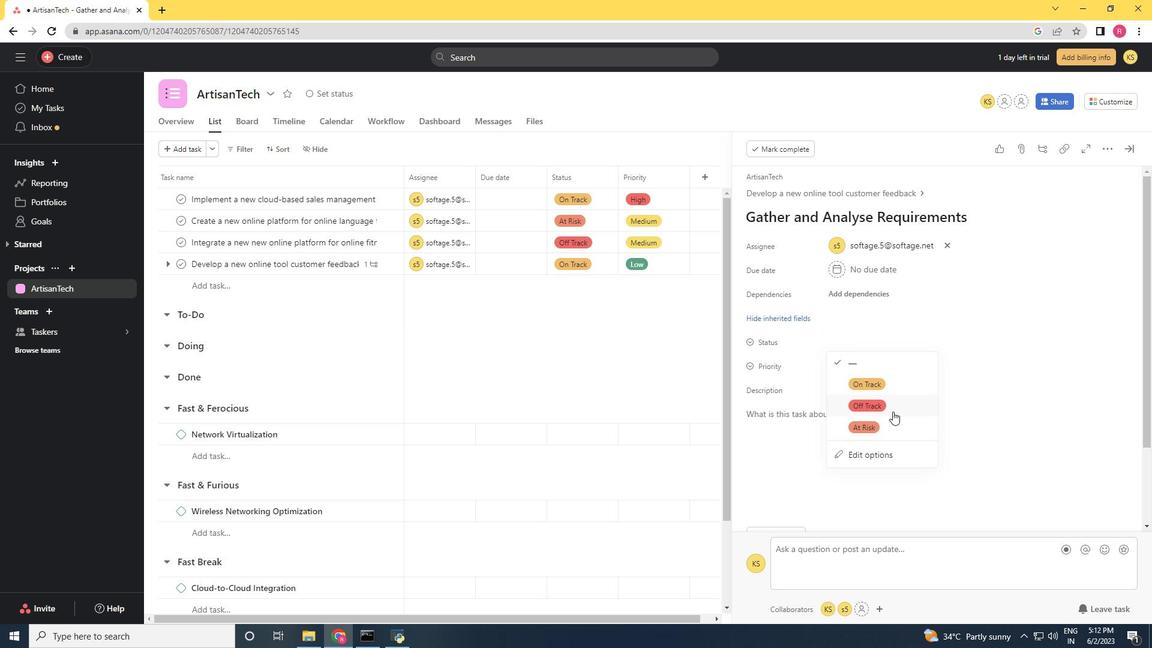 
Action: Mouse moved to (835, 367)
Screenshot: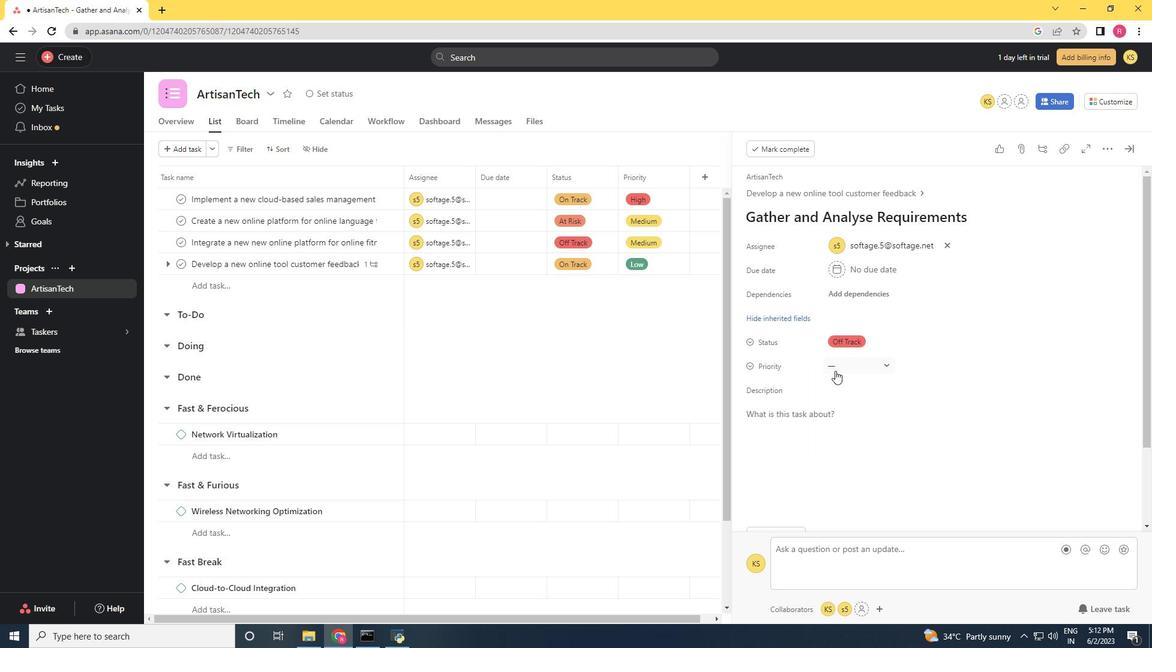 
Action: Mouse pressed left at (835, 367)
Screenshot: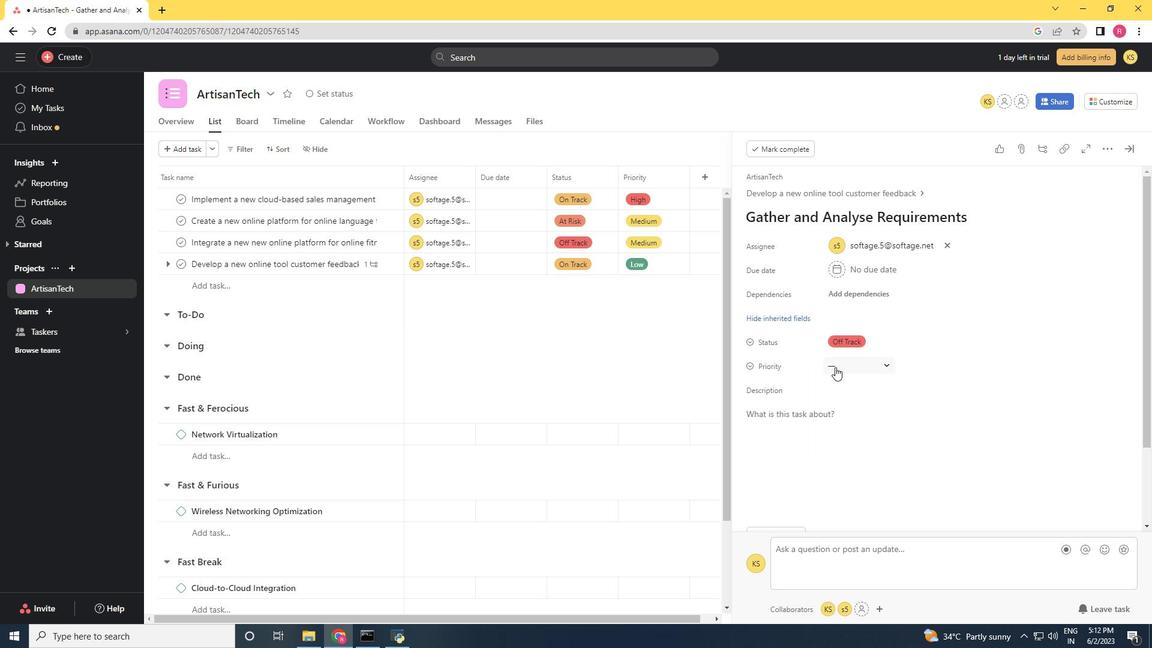 
Action: Mouse moved to (852, 402)
Screenshot: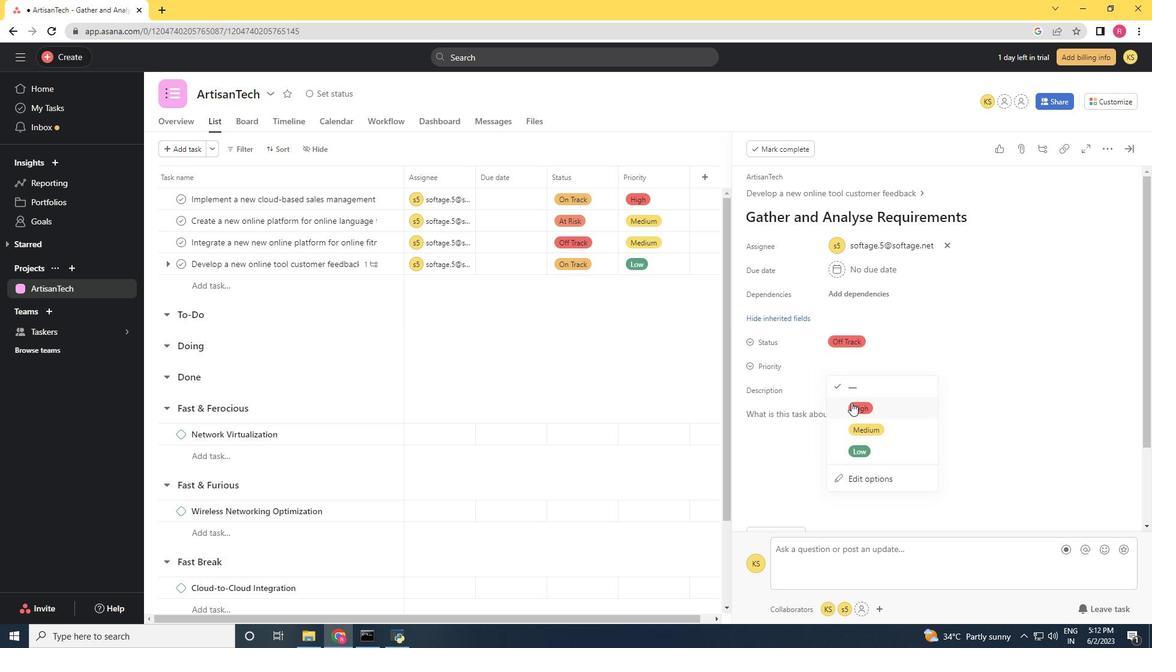 
Action: Mouse pressed left at (852, 402)
Screenshot: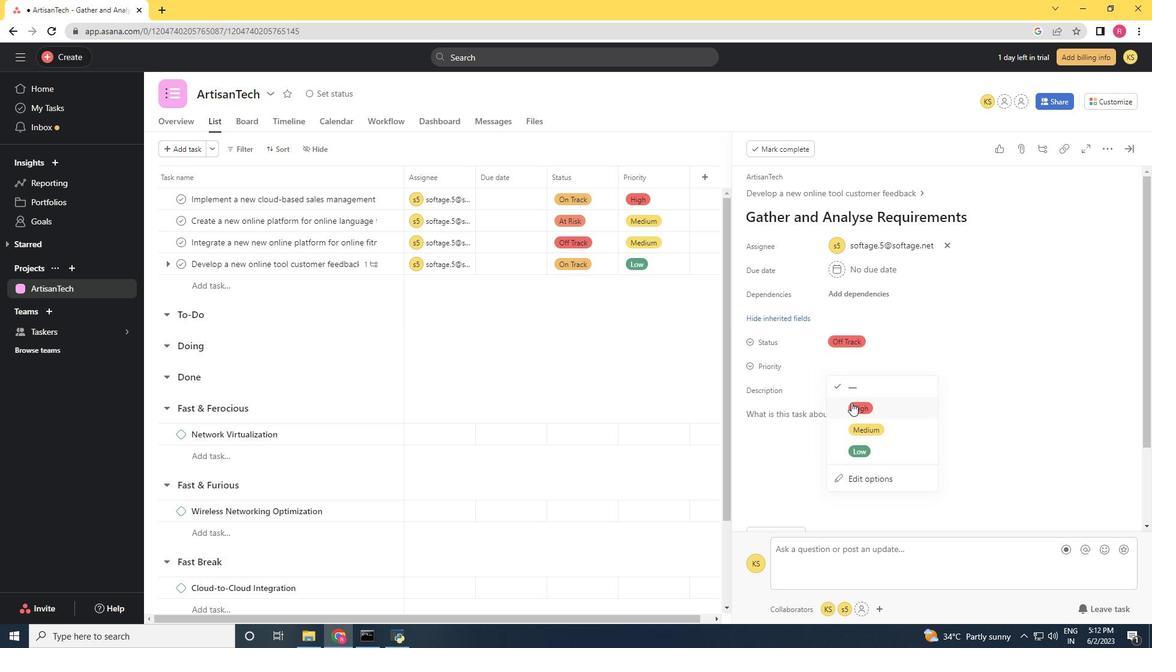 
Action: Mouse moved to (835, 412)
Screenshot: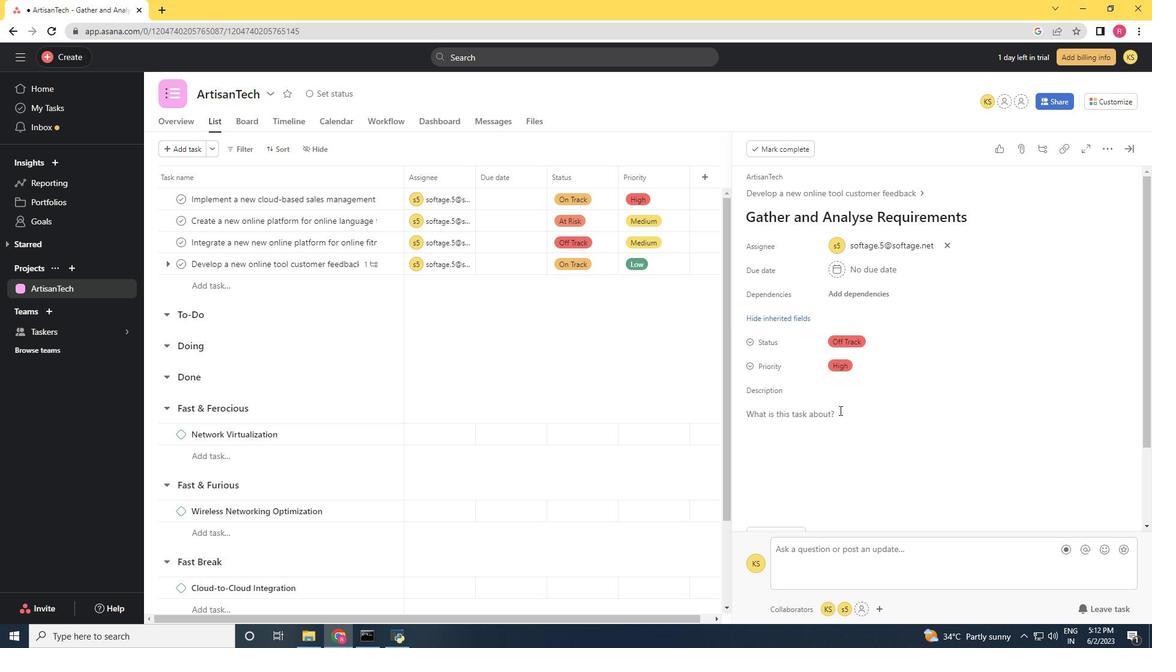 
